 Task: Add a signature Kyra Cooper containing With heartfelt thanks and warm wishes, Kyra Cooper to email address softage.3@softage.net and add a folder Production
Action: Mouse pressed left at (103, 127)
Screenshot: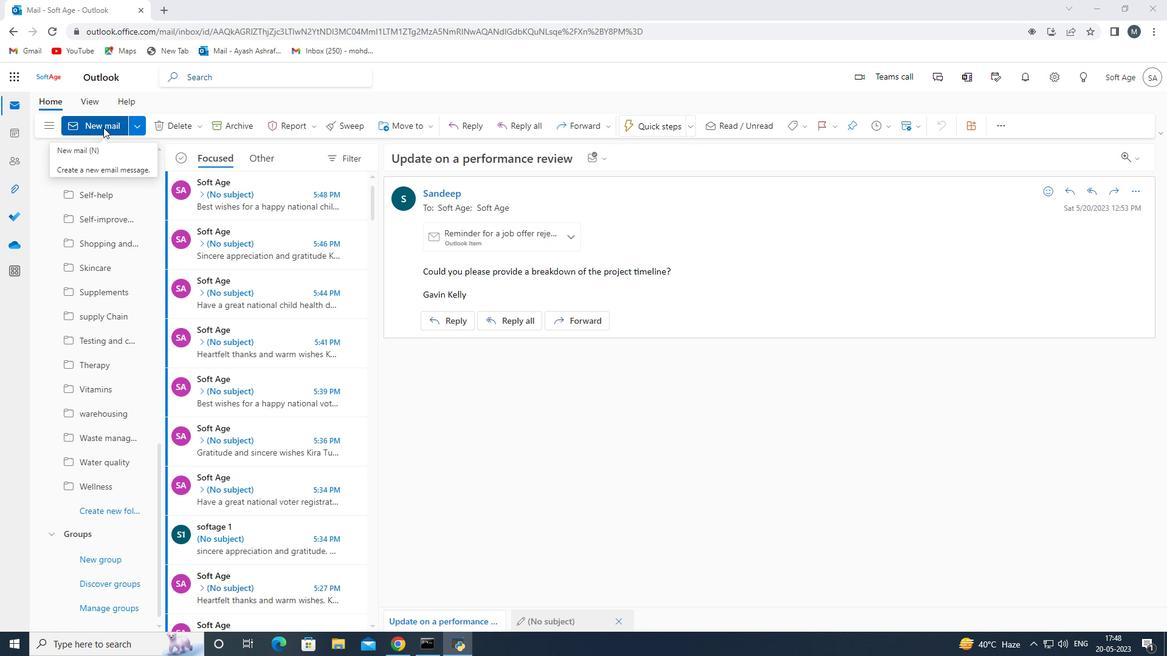 
Action: Mouse moved to (785, 129)
Screenshot: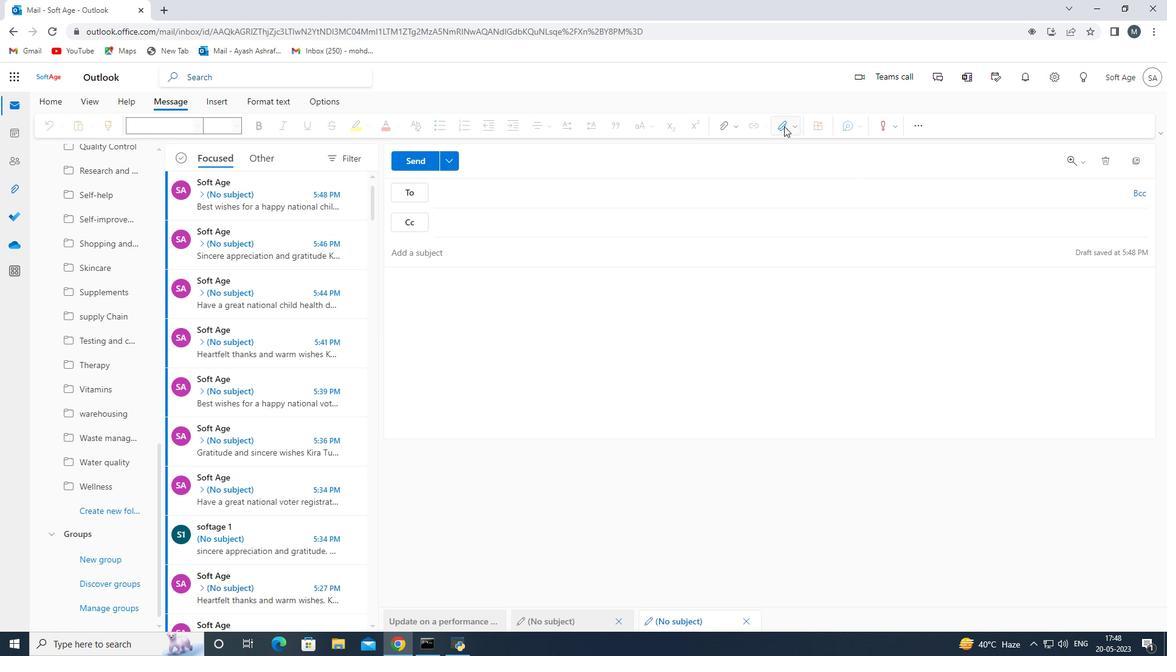 
Action: Mouse pressed left at (785, 129)
Screenshot: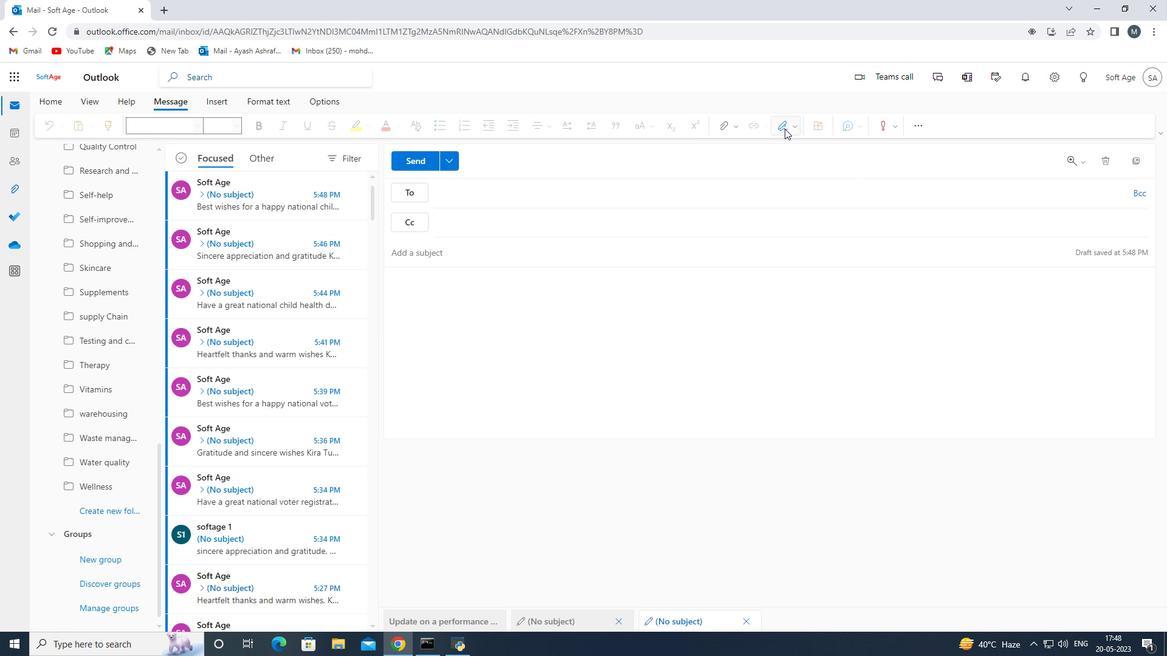 
Action: Mouse moved to (773, 180)
Screenshot: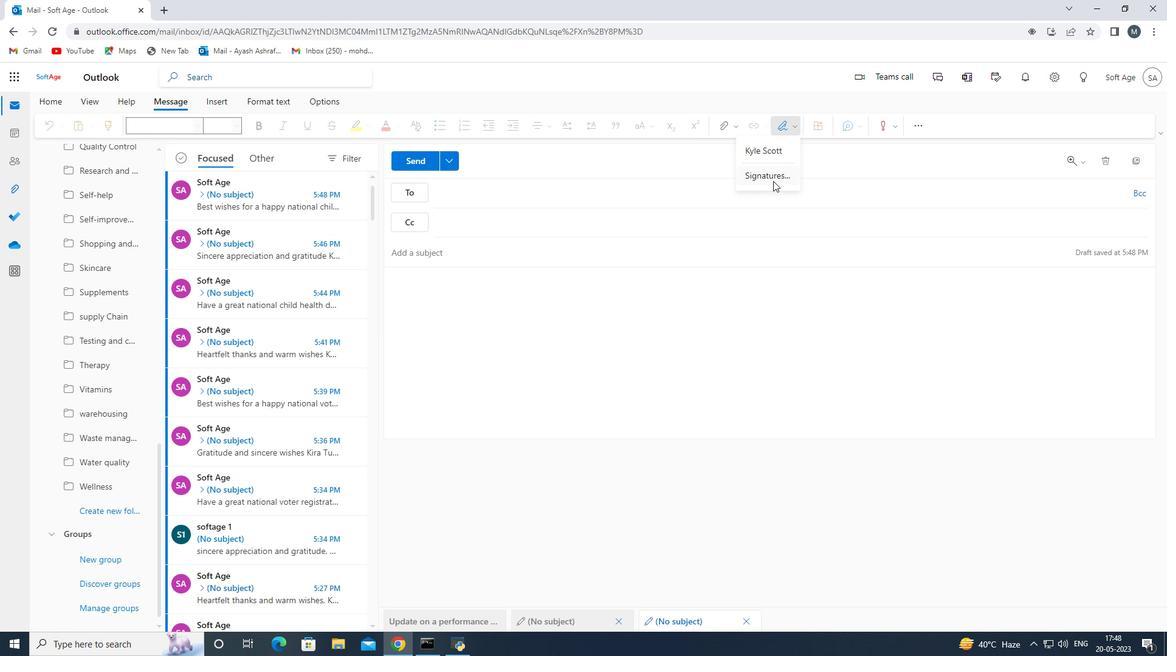 
Action: Mouse pressed left at (773, 180)
Screenshot: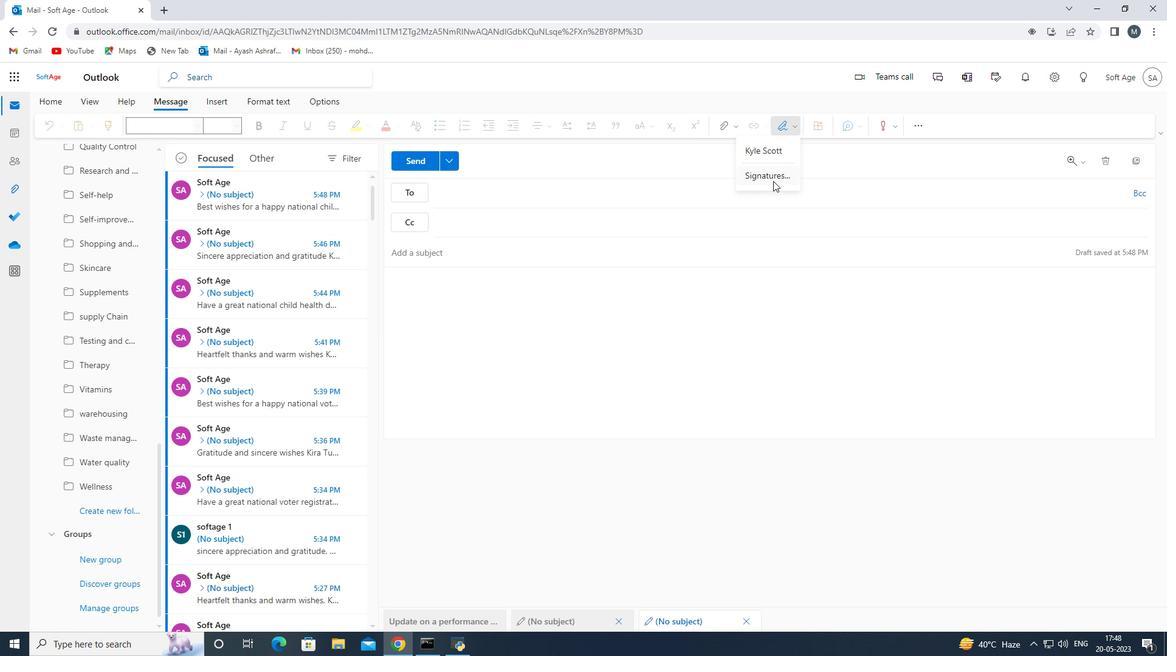 
Action: Mouse moved to (811, 226)
Screenshot: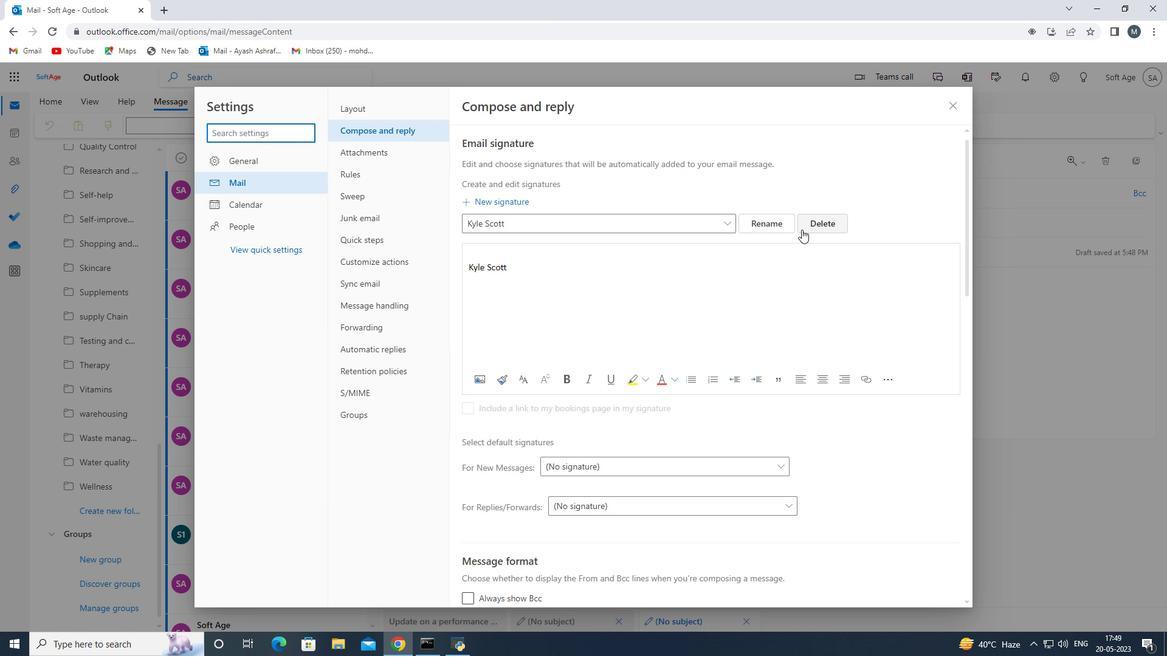 
Action: Mouse pressed left at (811, 226)
Screenshot: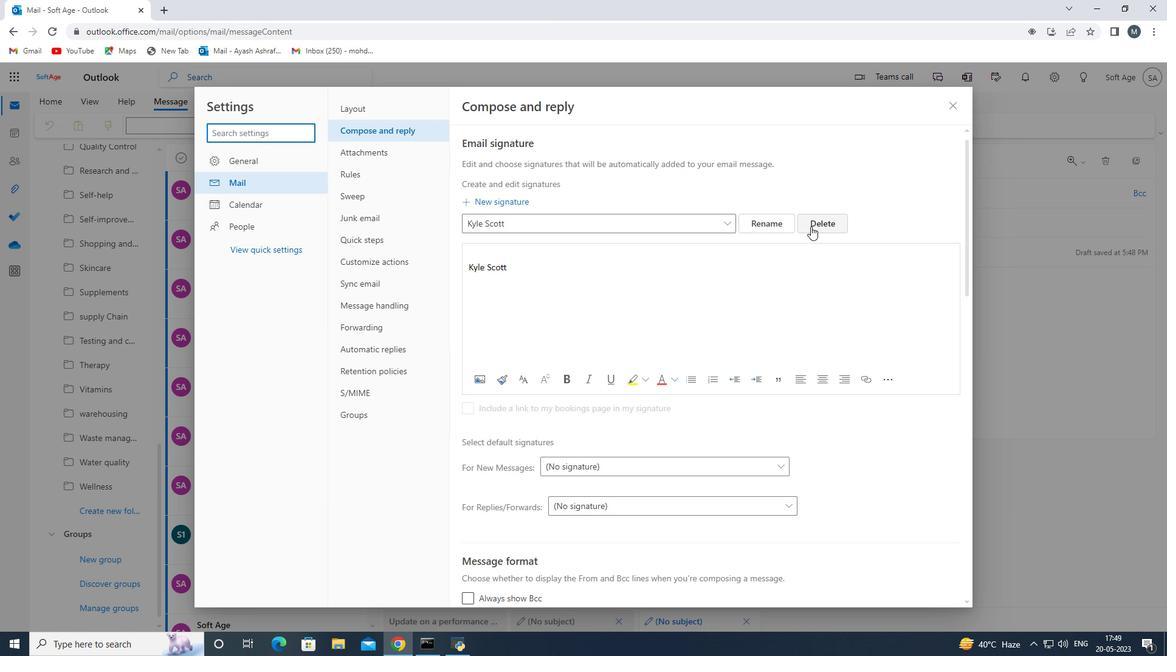 
Action: Mouse moved to (621, 227)
Screenshot: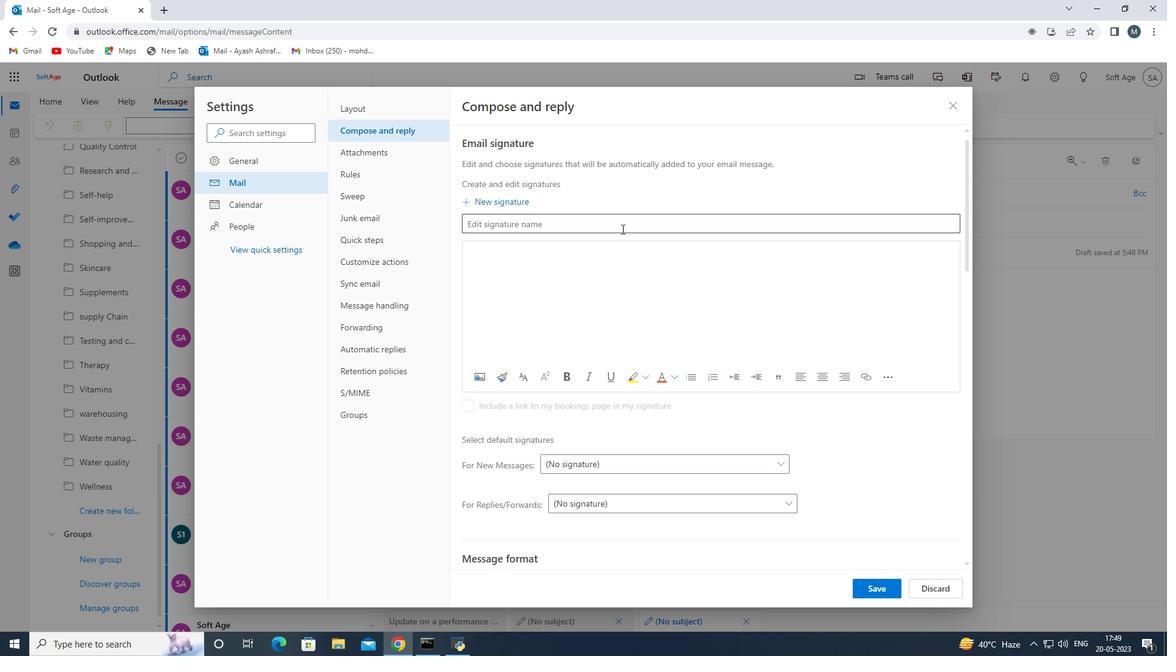 
Action: Mouse pressed left at (621, 227)
Screenshot: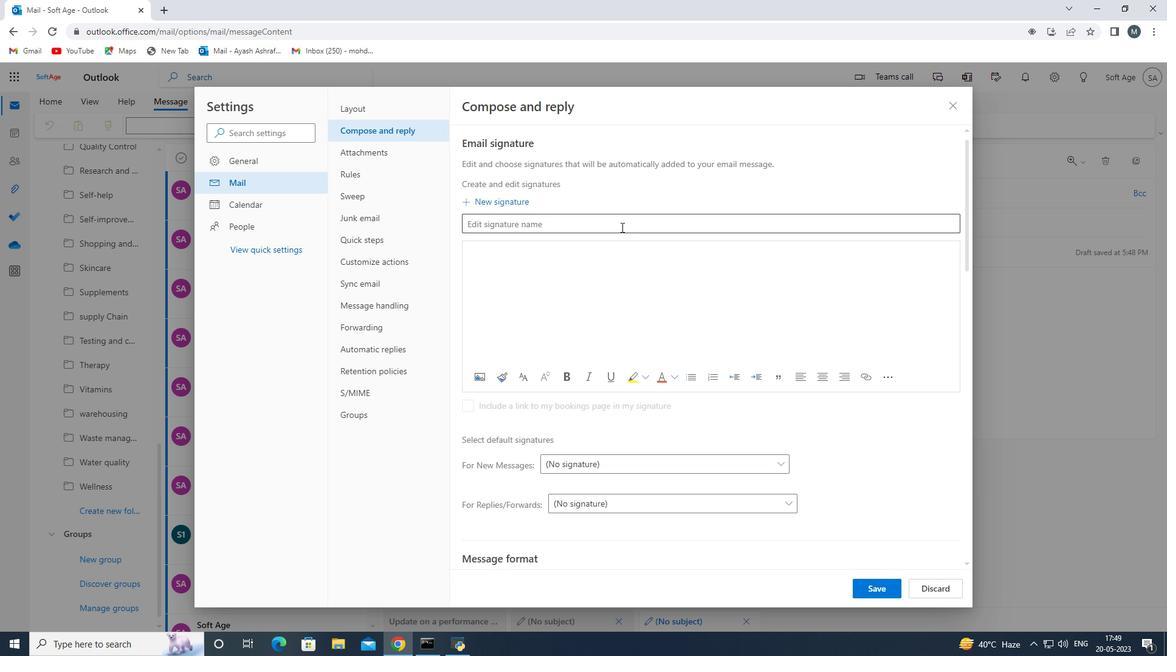 
Action: Key pressed <Key.shift>Kyra<Key.space><Key.shift>Coop[<Key.backspace>p<Key.backspace>er<Key.space>
Screenshot: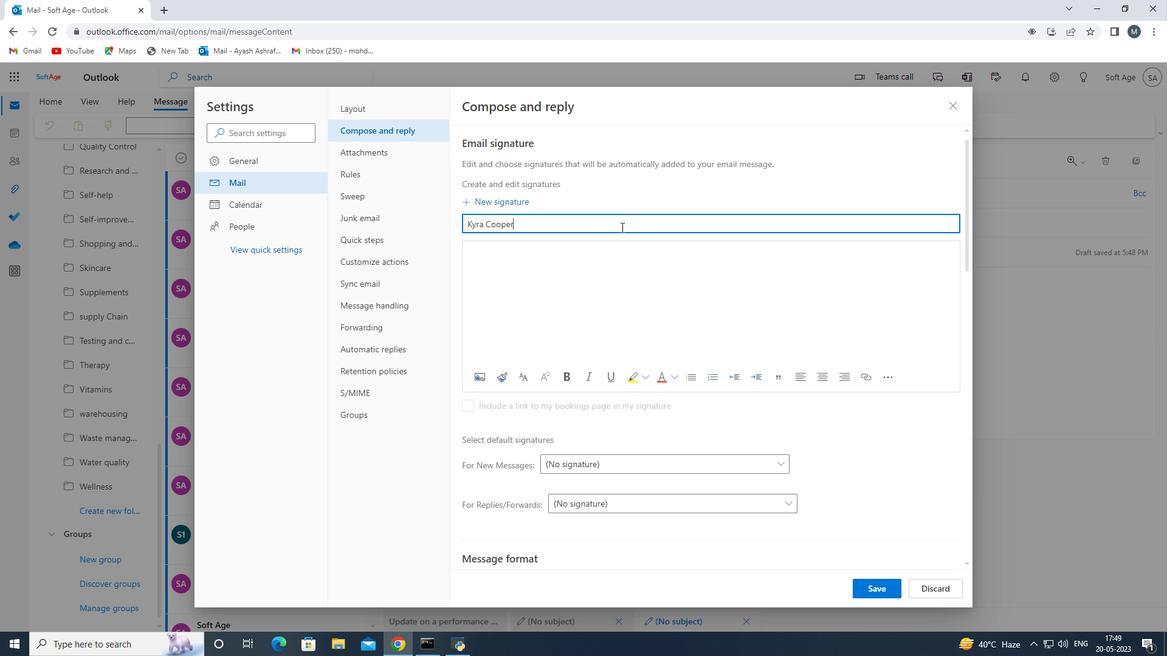 
Action: Mouse moved to (569, 290)
Screenshot: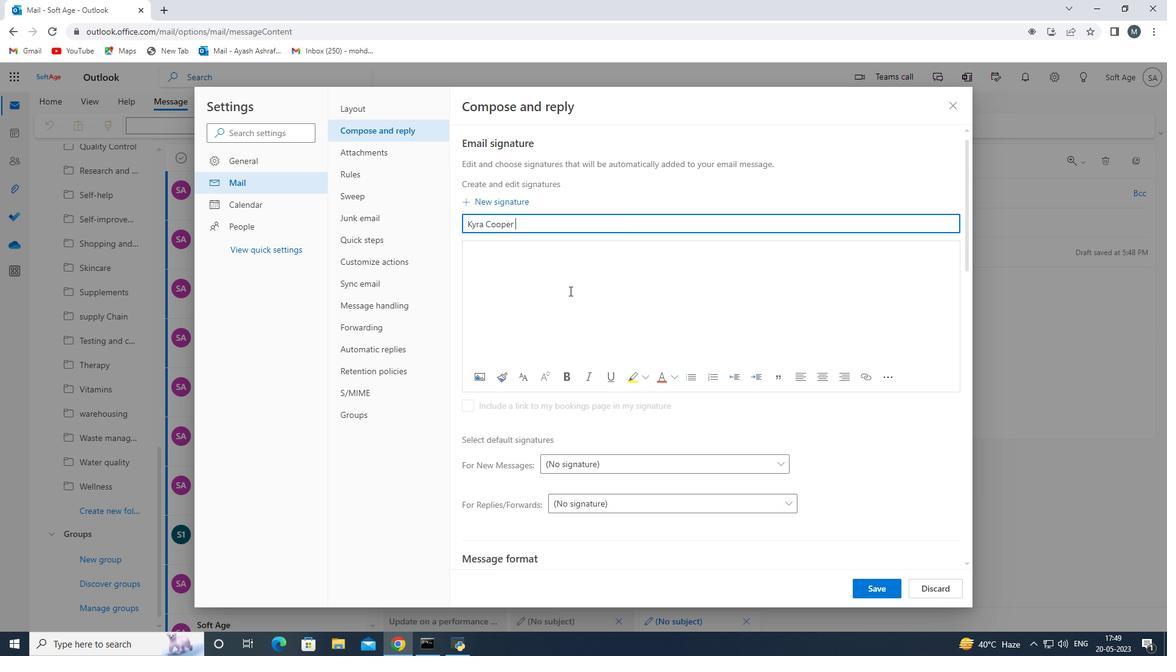 
Action: Mouse pressed left at (569, 290)
Screenshot: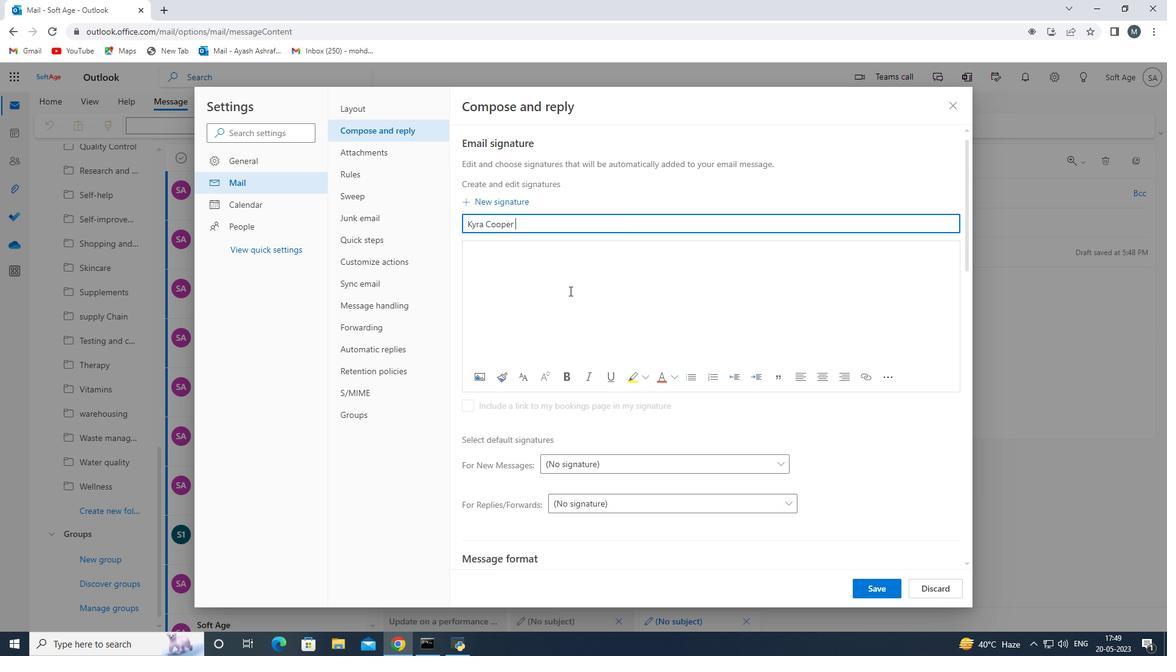 
Action: Key pressed <Key.enter><Key.shift>Kyra<Key.space><Key.shift>Cooper<Key.space>
Screenshot: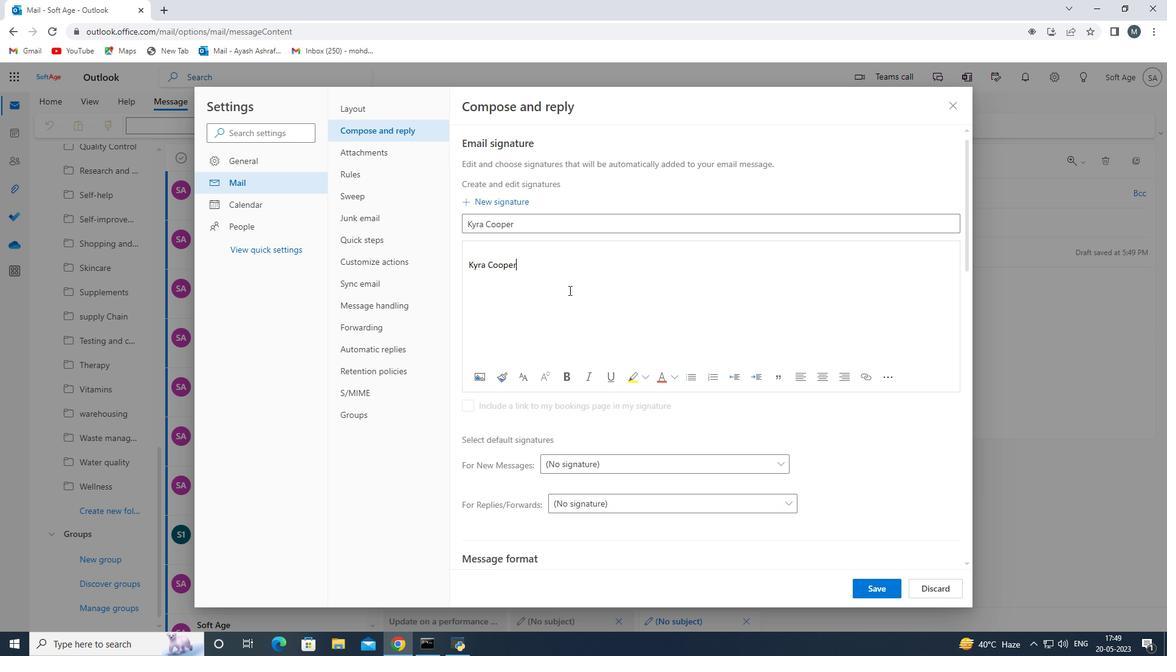 
Action: Mouse moved to (851, 590)
Screenshot: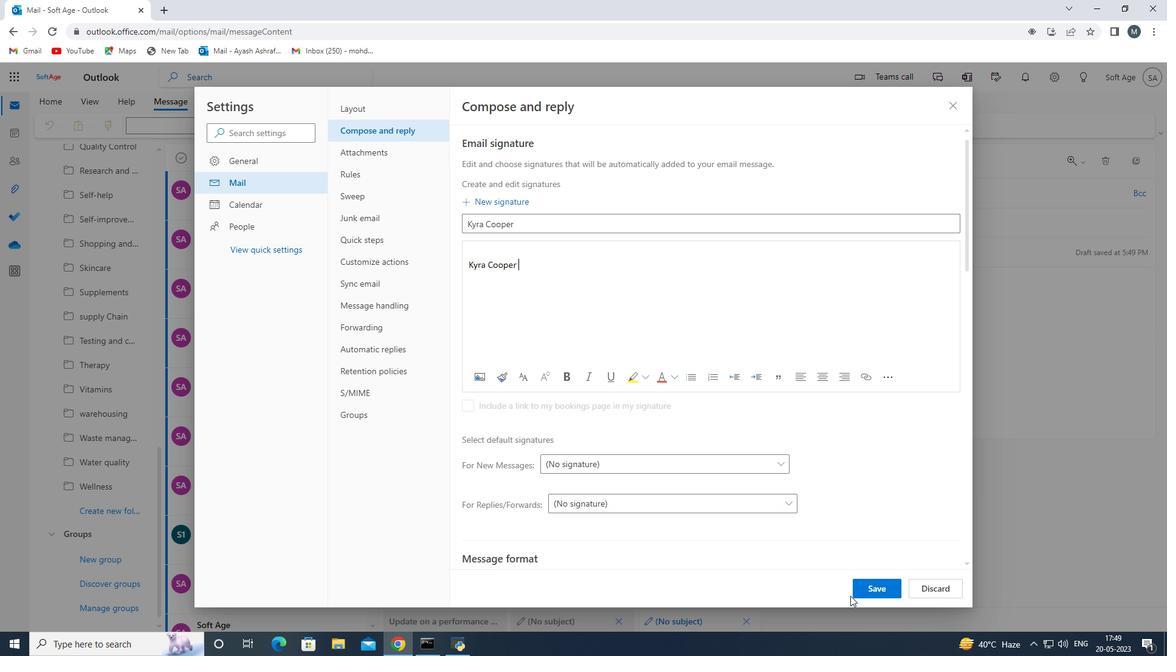 
Action: Mouse pressed left at (851, 590)
Screenshot: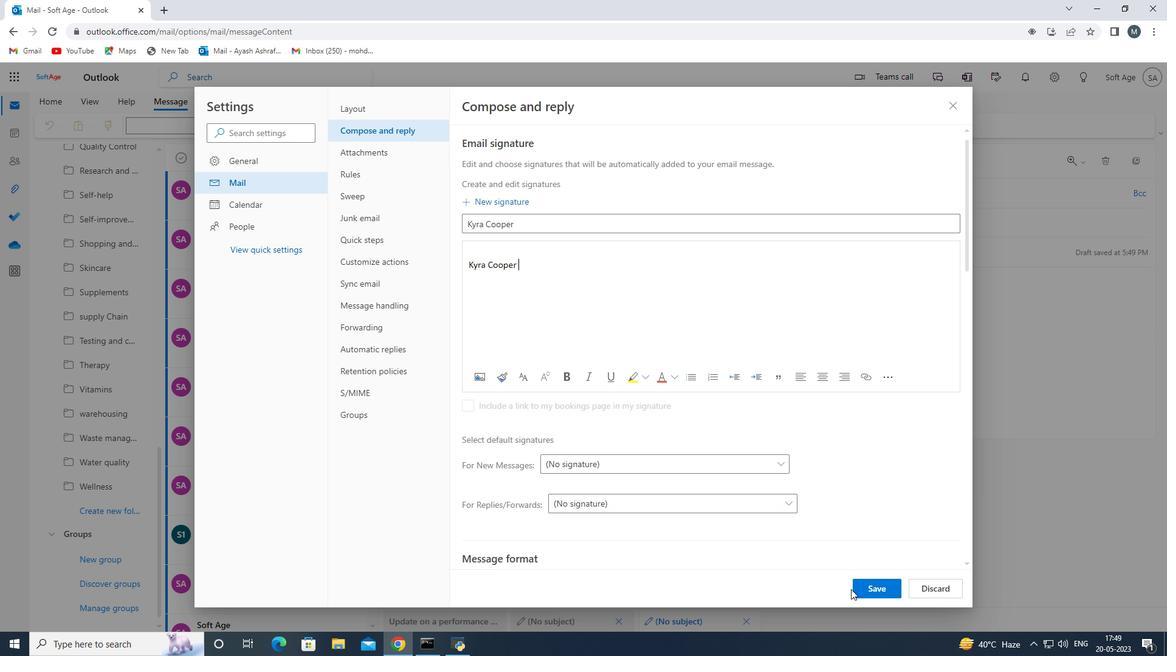 
Action: Mouse moved to (859, 590)
Screenshot: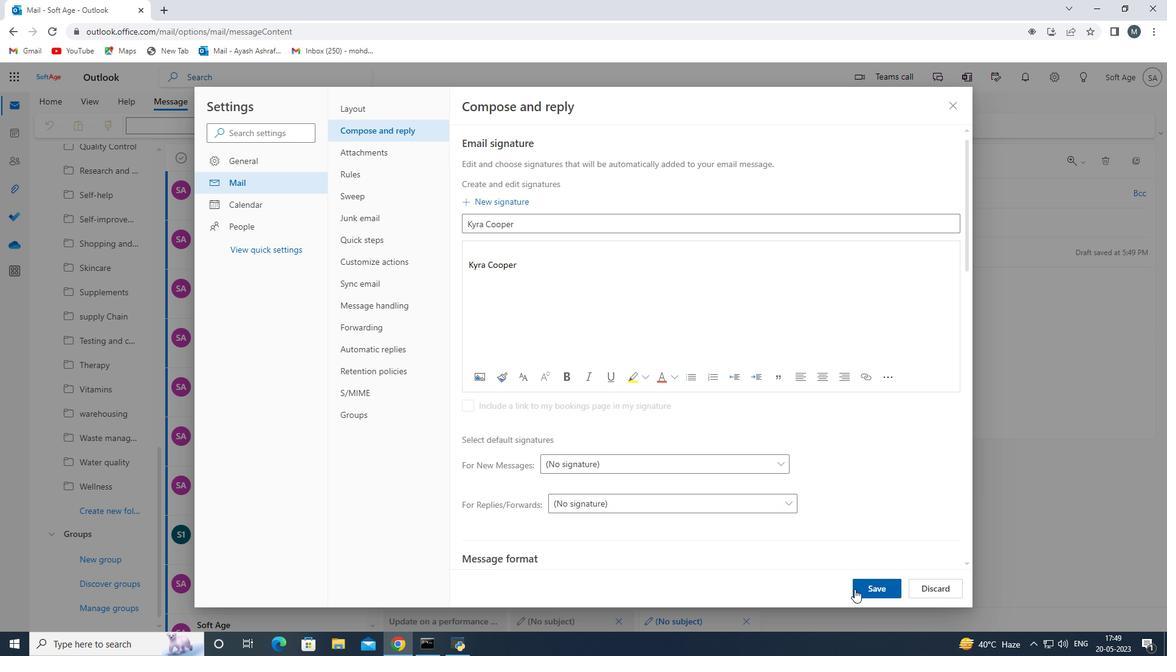 
Action: Mouse pressed left at (859, 590)
Screenshot: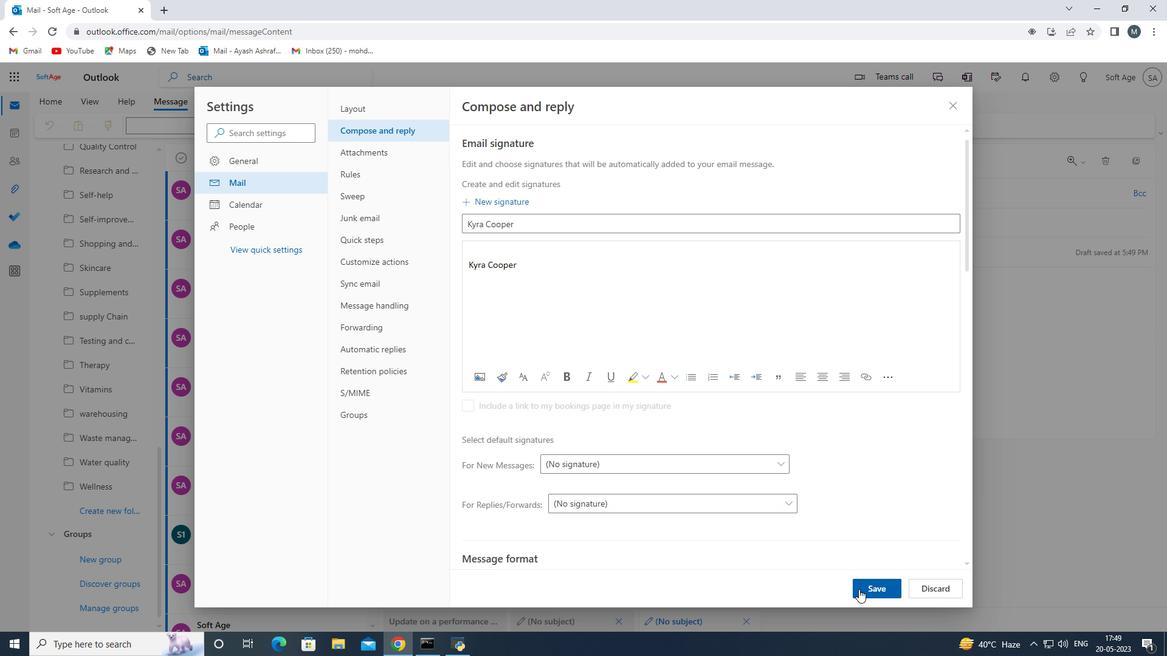 
Action: Mouse moved to (955, 105)
Screenshot: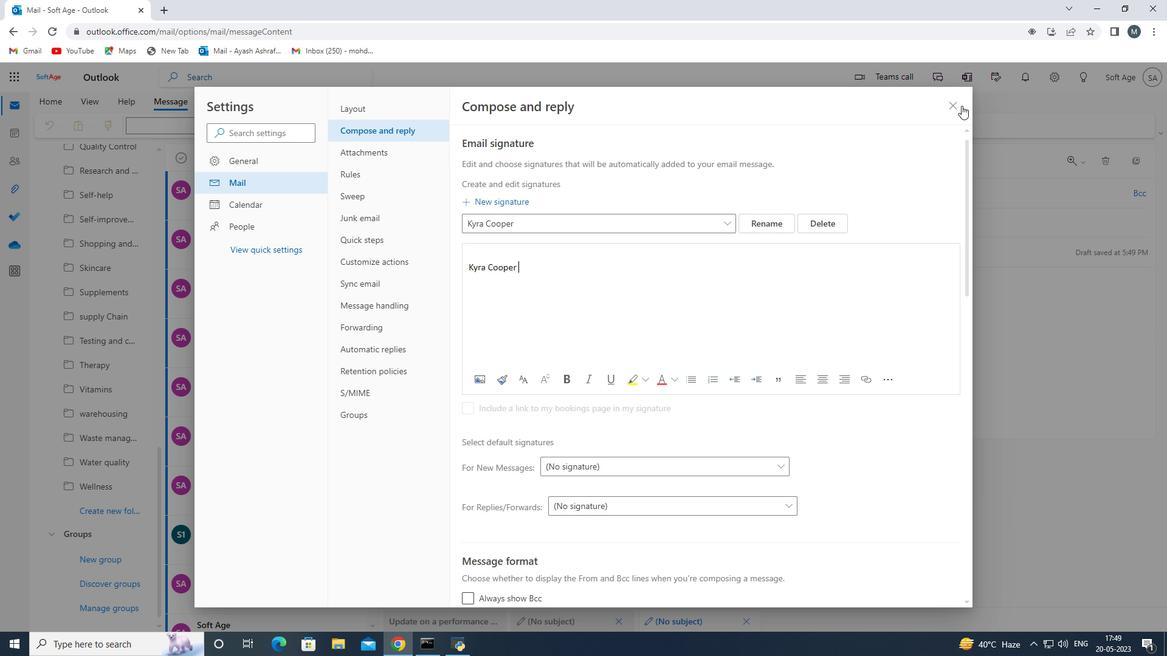 
Action: Mouse pressed left at (955, 105)
Screenshot: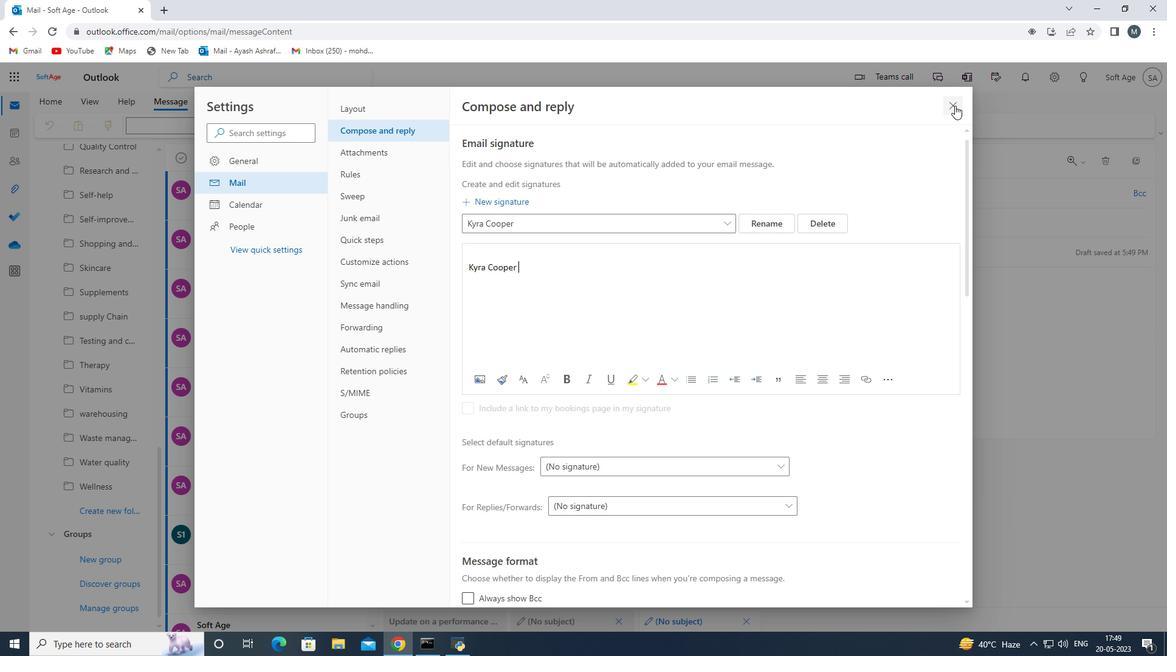 
Action: Mouse moved to (482, 288)
Screenshot: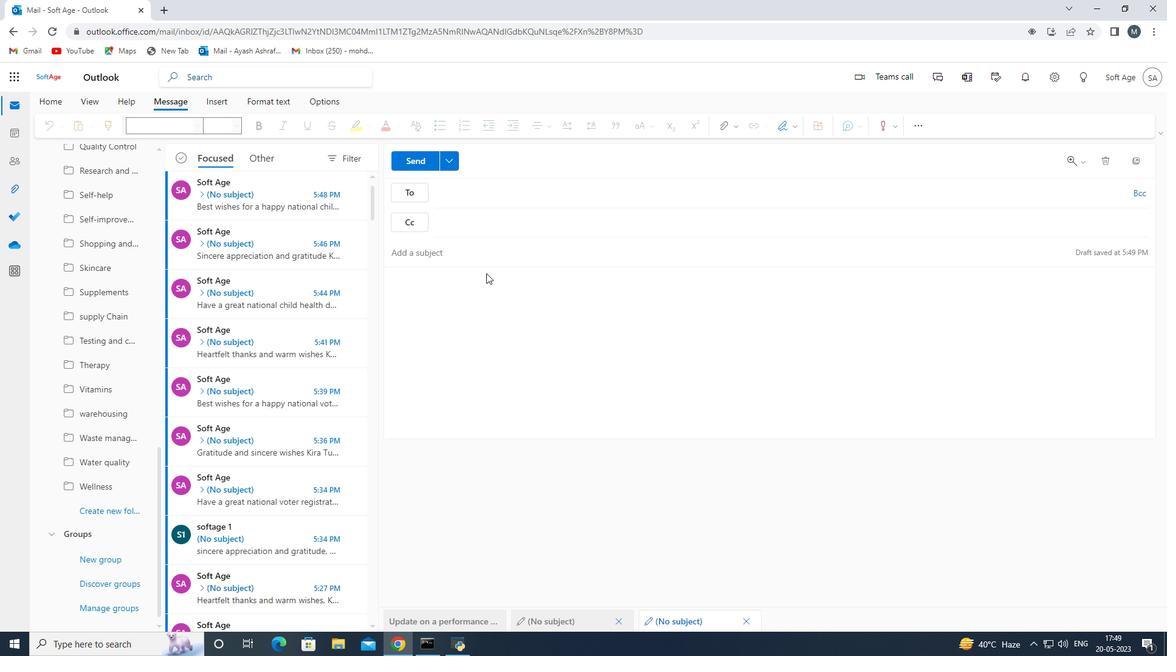 
Action: Mouse pressed left at (482, 288)
Screenshot: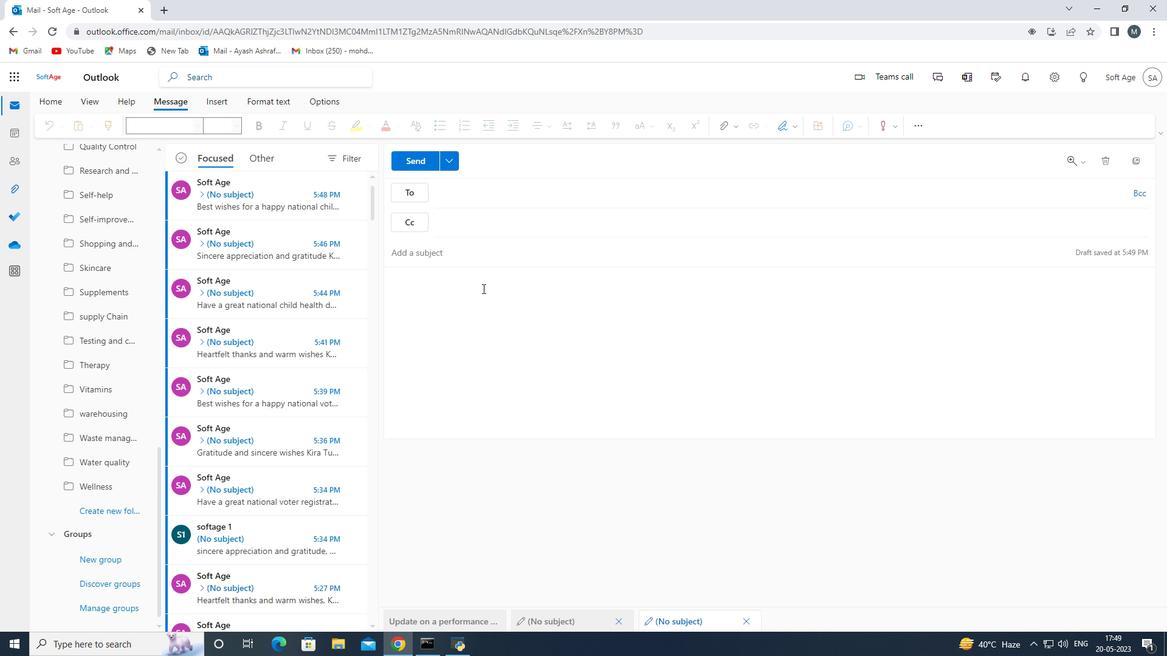 
Action: Mouse moved to (786, 132)
Screenshot: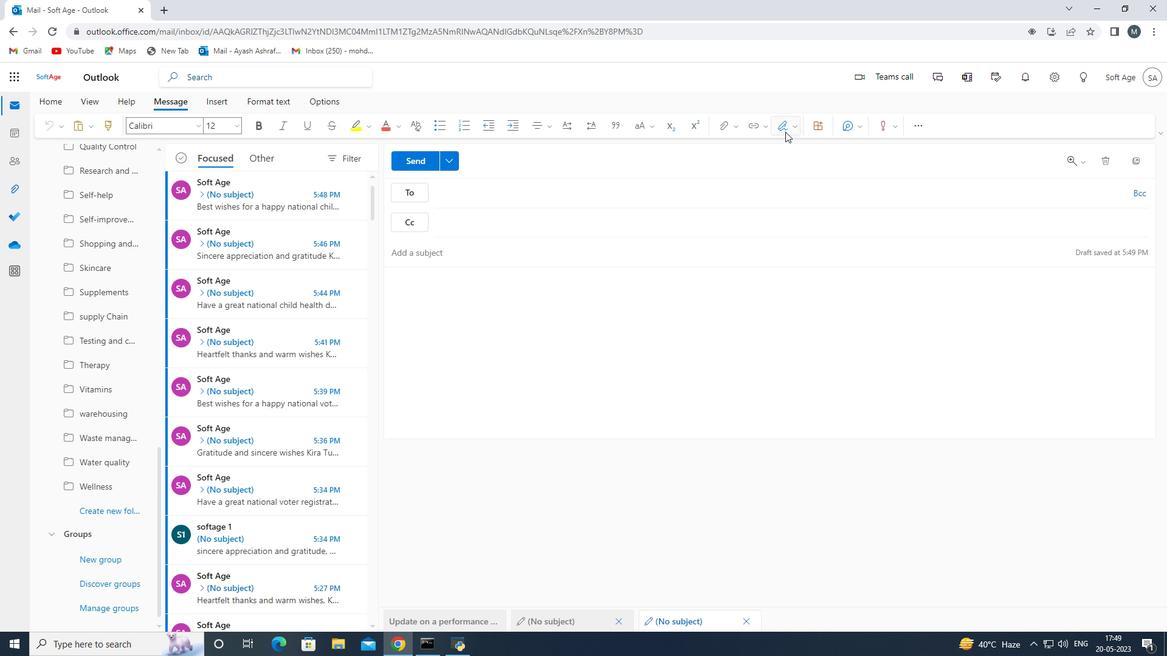 
Action: Mouse pressed left at (786, 132)
Screenshot: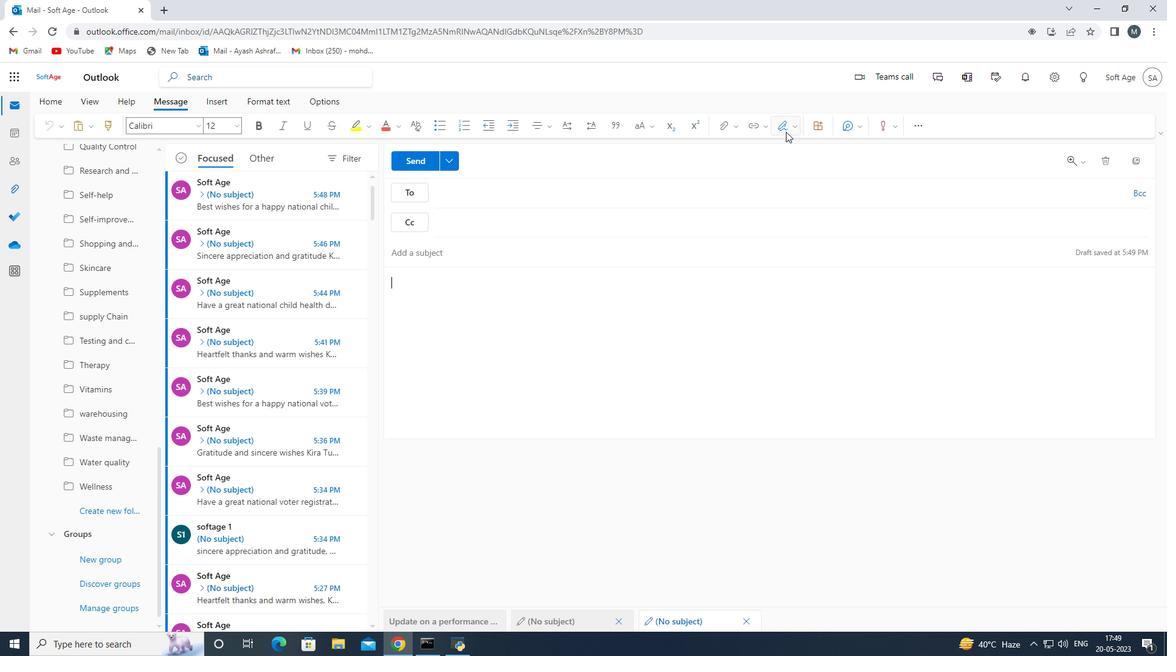 
Action: Mouse moved to (774, 154)
Screenshot: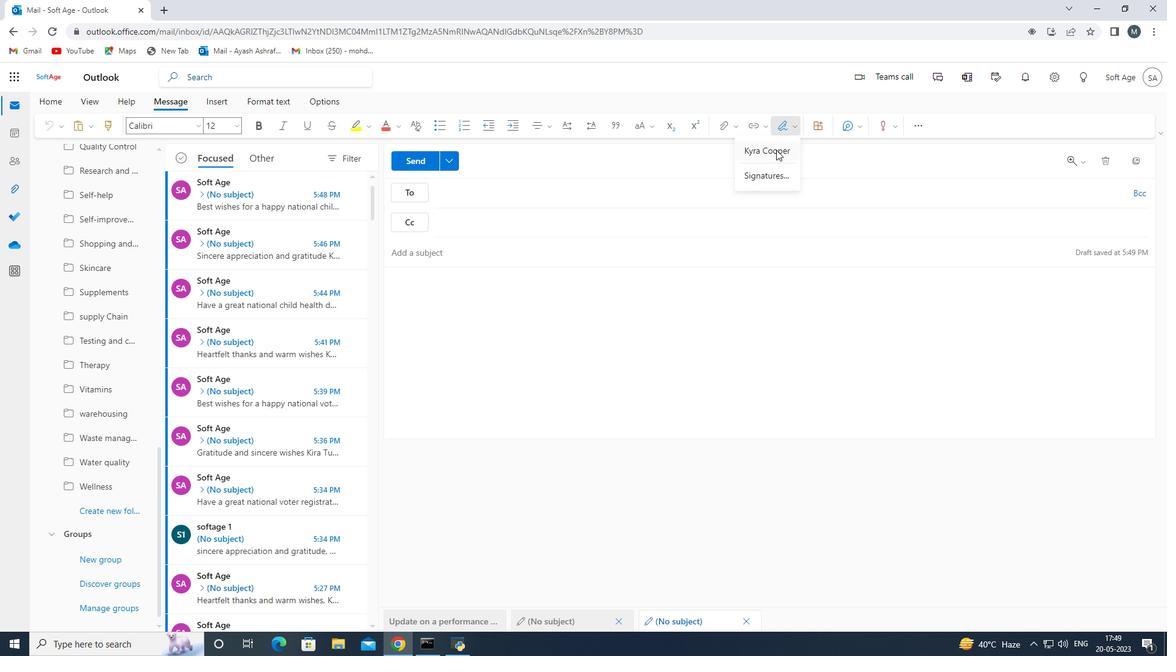 
Action: Mouse pressed left at (774, 154)
Screenshot: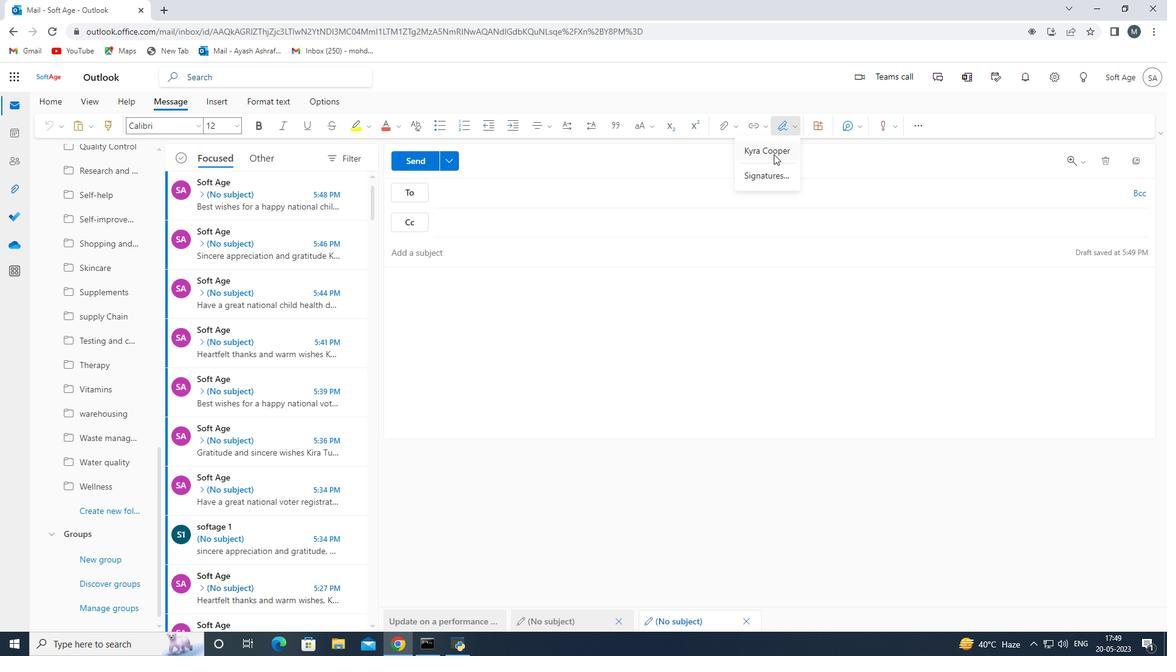
Action: Mouse moved to (477, 284)
Screenshot: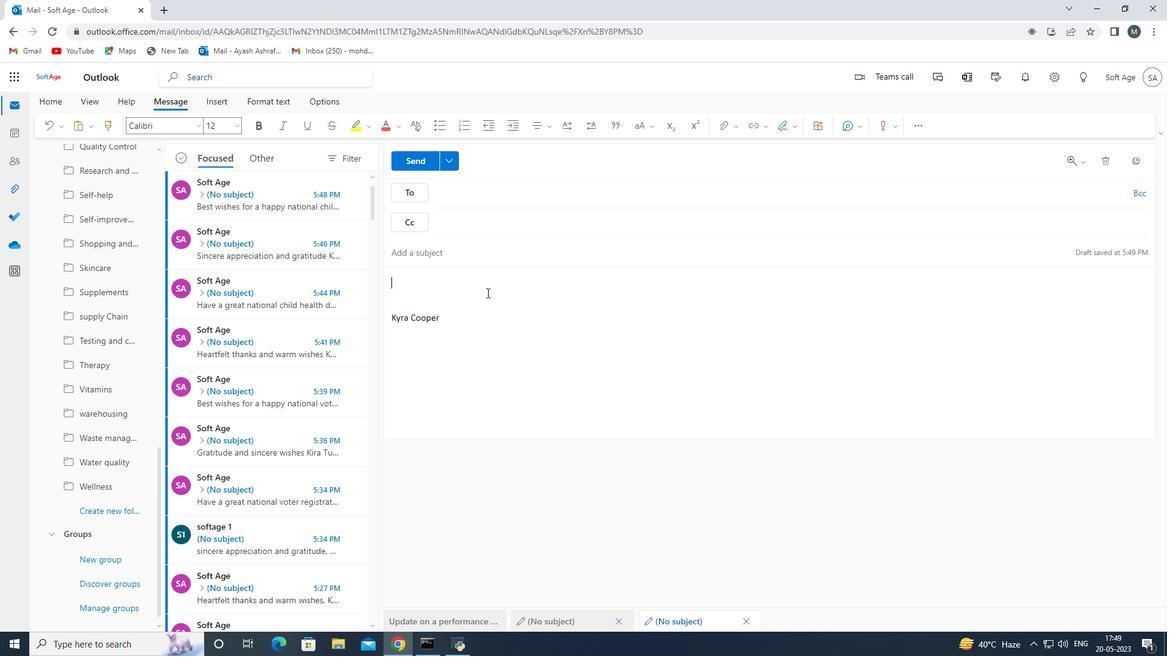 
Action: Mouse pressed left at (477, 284)
Screenshot: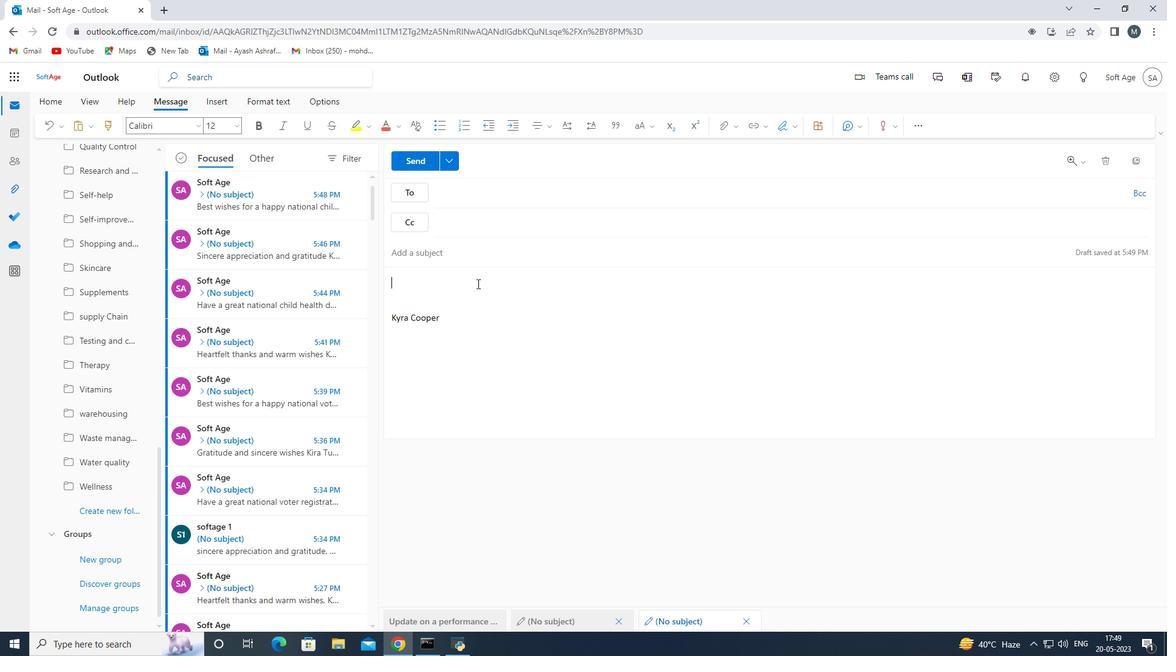 
Action: Key pressed <Key.shift>Heartfelt<Key.space>thanks<Key.space>and<Key.space>warm<Key.space>wishes<Key.space>
Screenshot: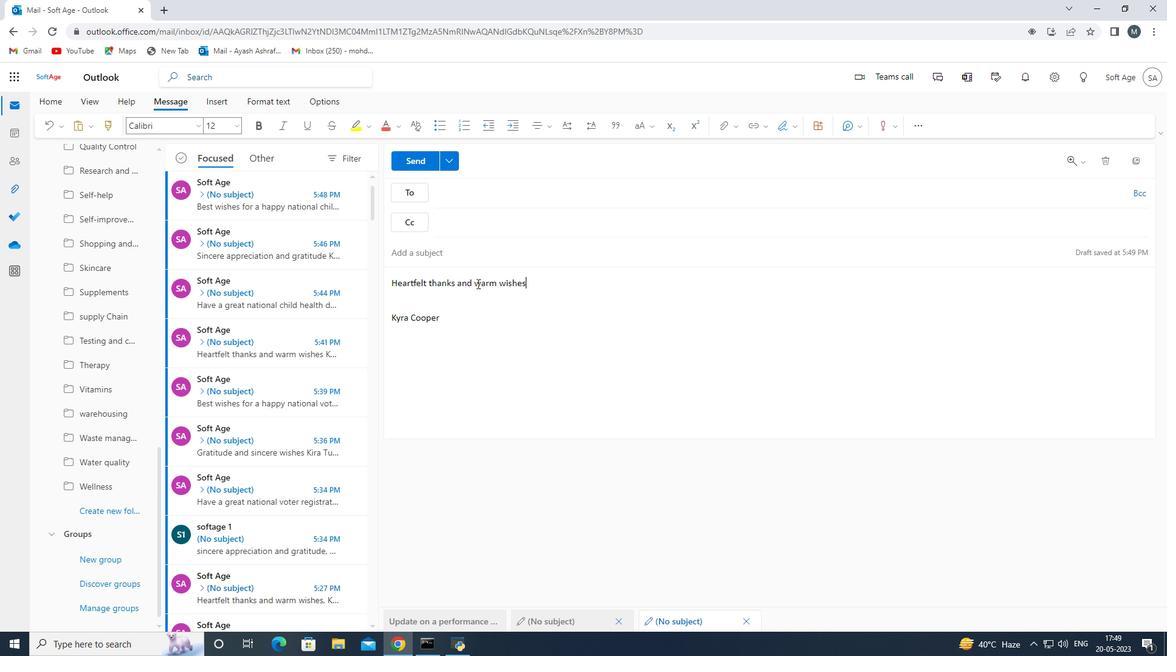 
Action: Mouse moved to (486, 197)
Screenshot: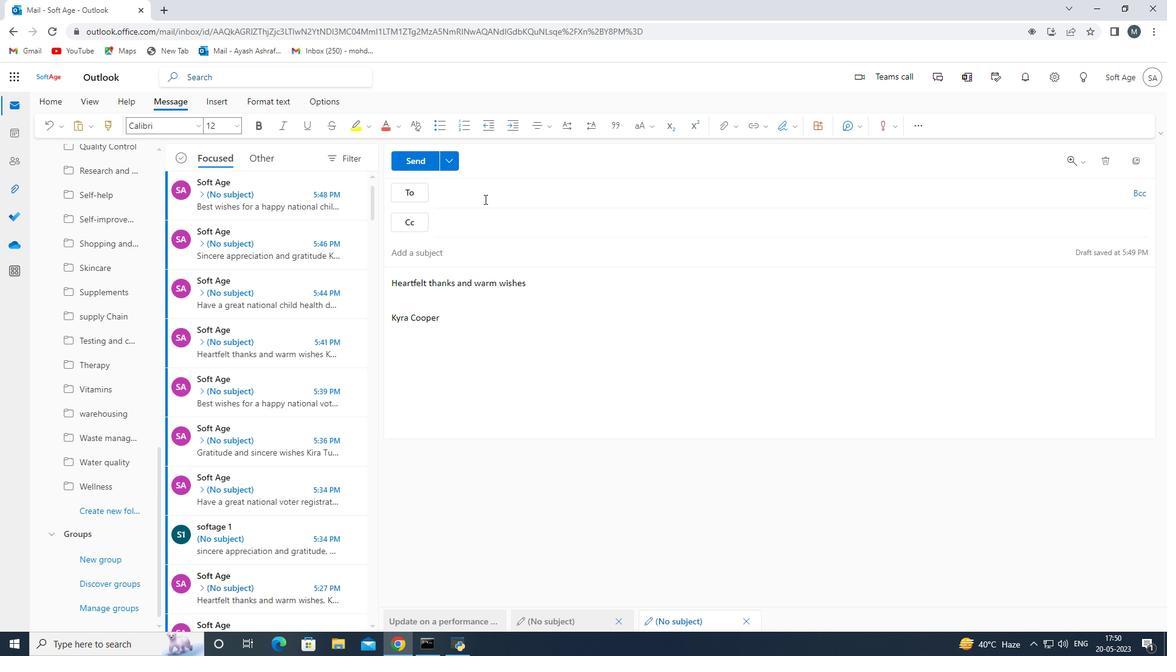 
Action: Mouse pressed left at (486, 197)
Screenshot: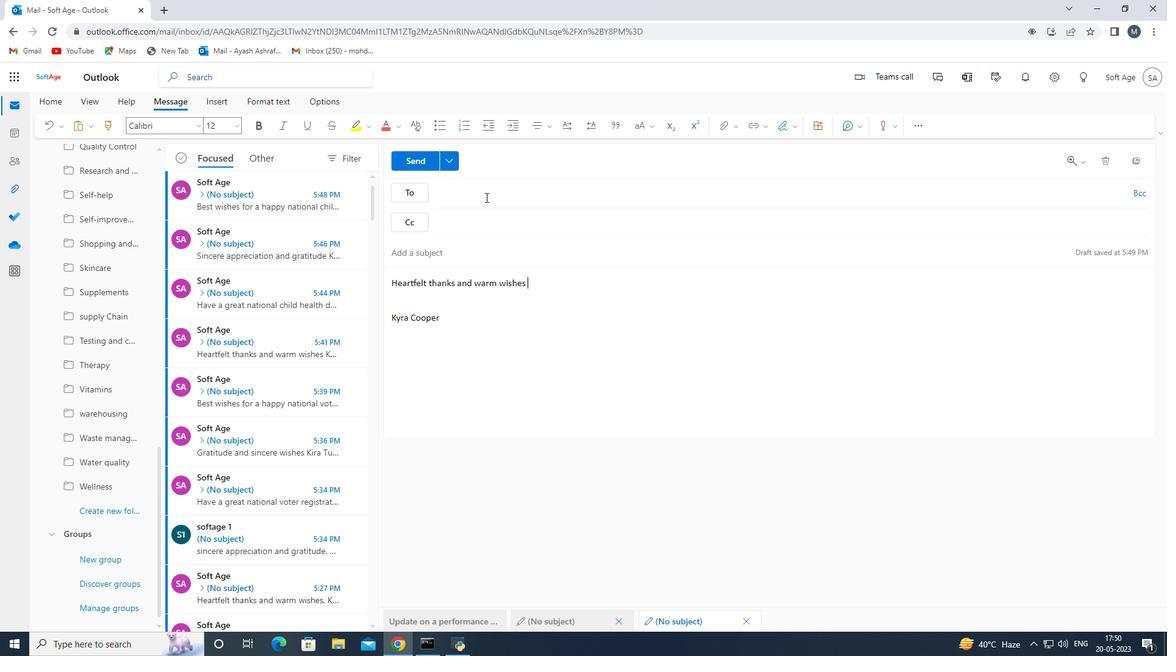 
Action: Key pressed softage.3<Key.shift>@softage.net
Screenshot: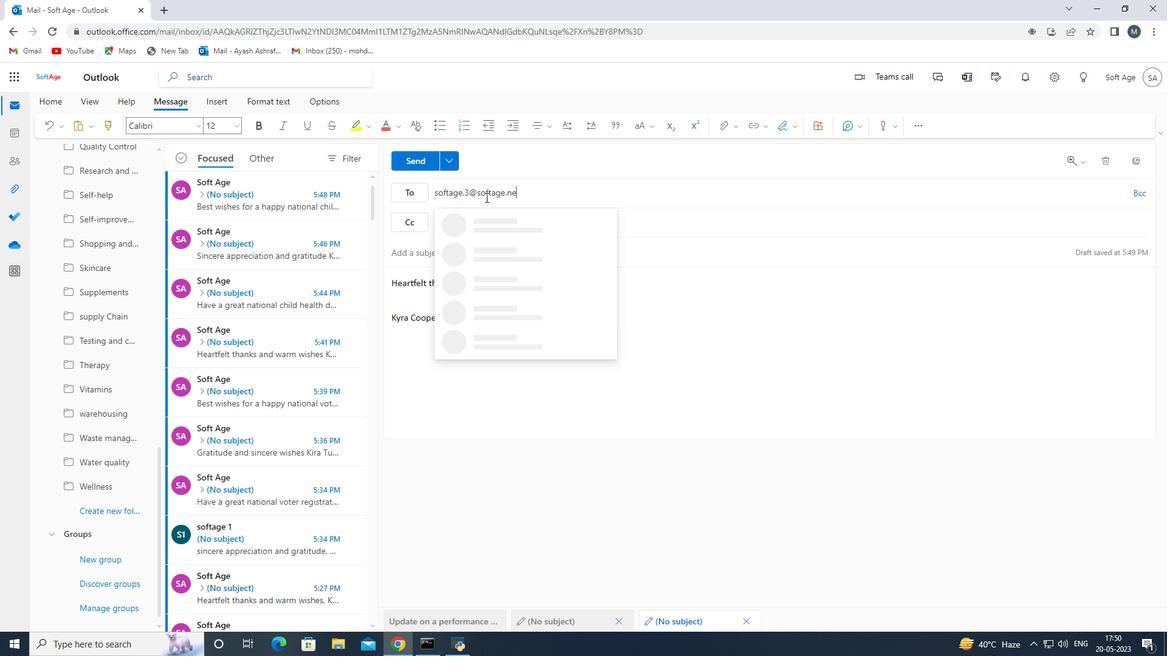 
Action: Mouse moved to (512, 232)
Screenshot: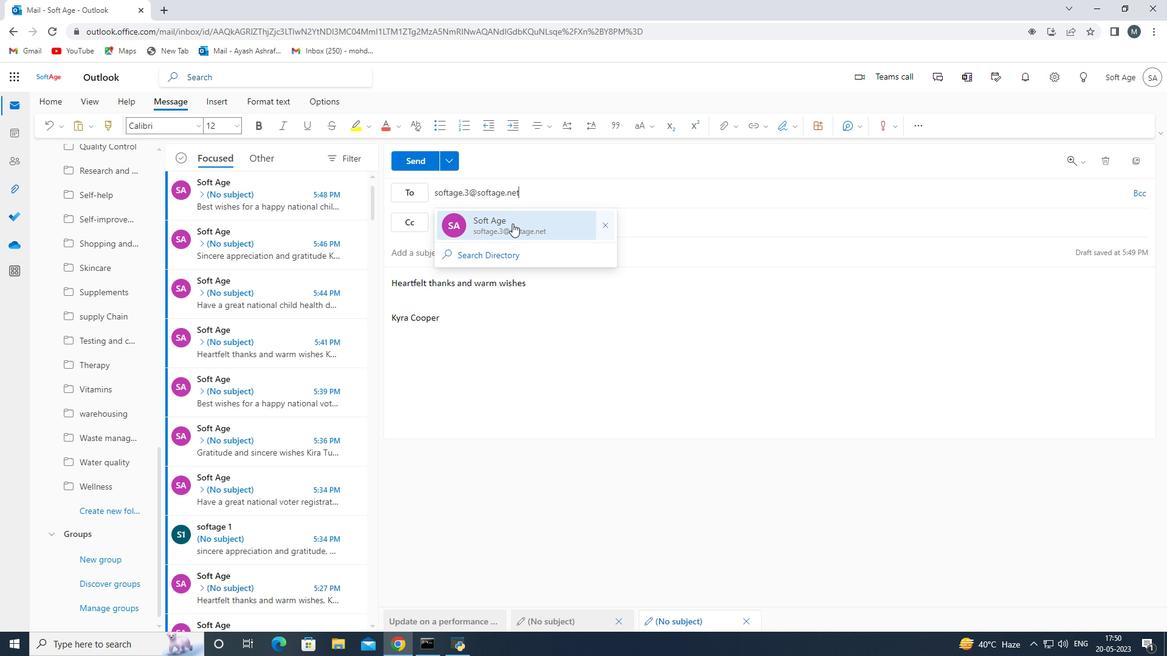 
Action: Mouse pressed left at (512, 232)
Screenshot: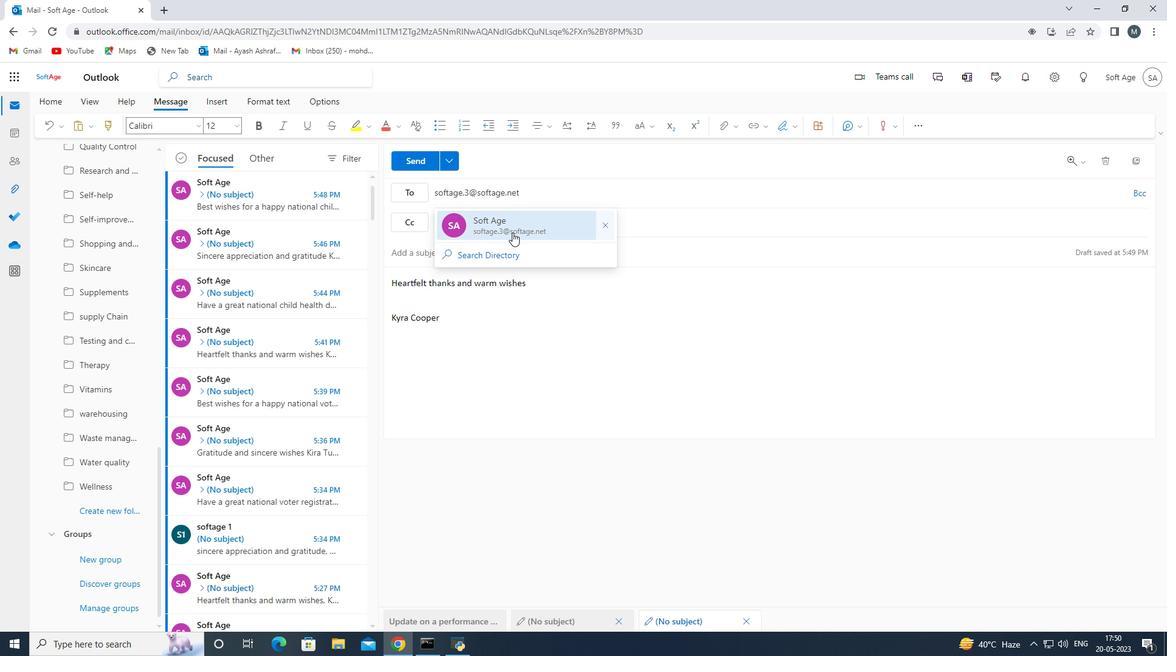 
Action: Mouse moved to (127, 482)
Screenshot: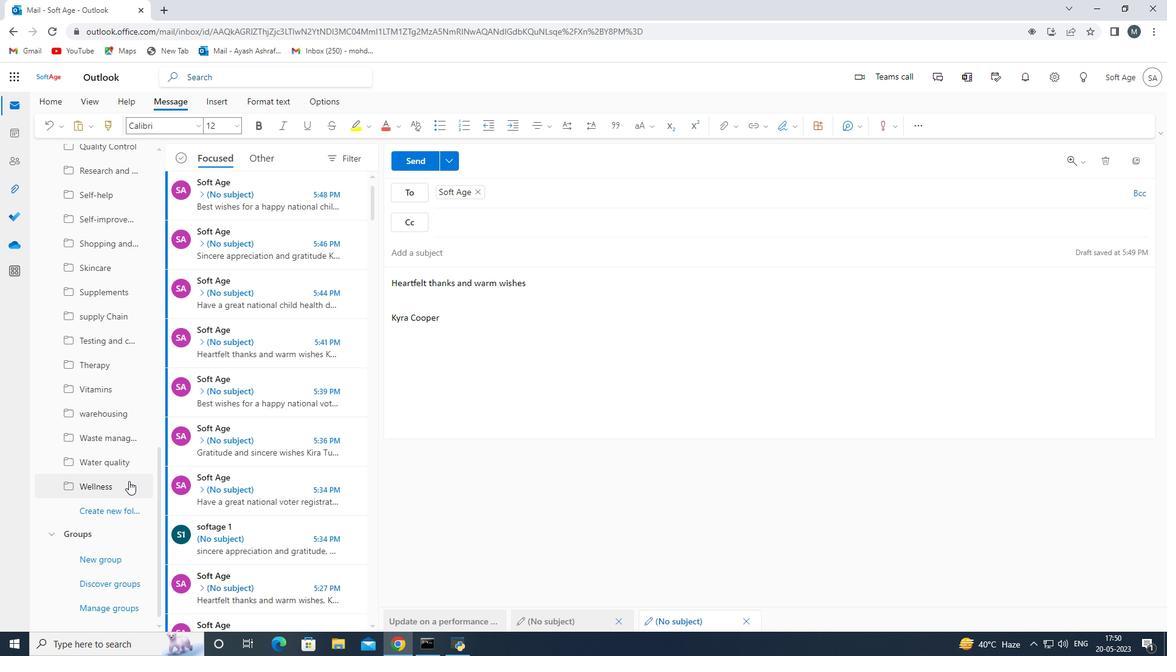 
Action: Mouse scrolled (127, 482) with delta (0, 0)
Screenshot: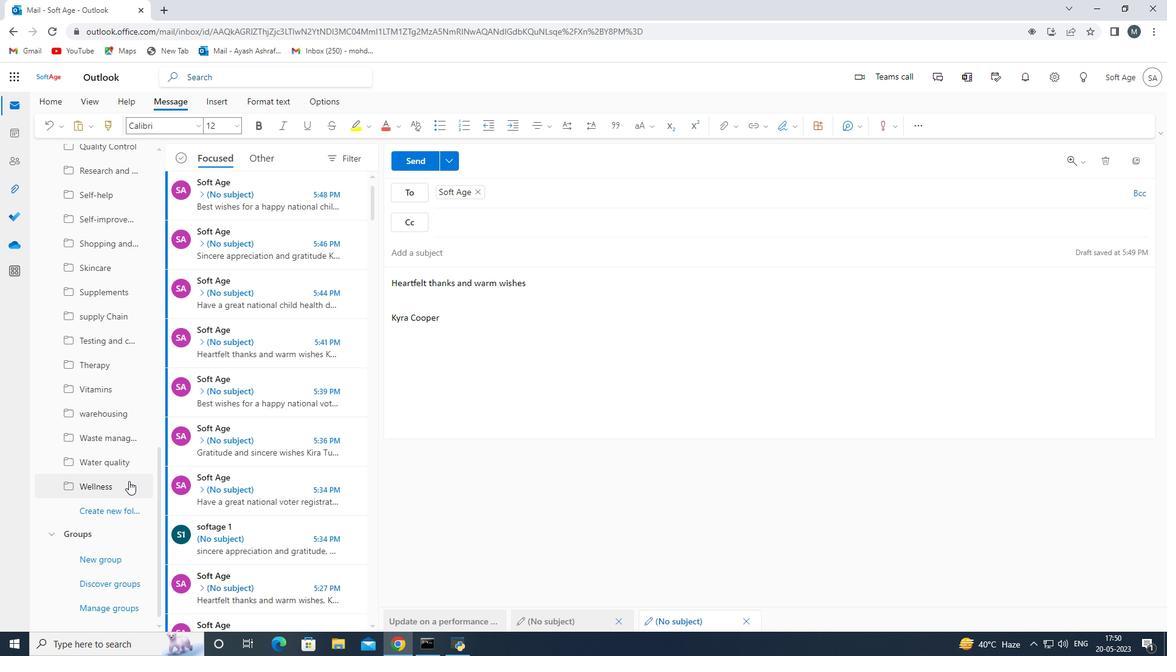
Action: Mouse moved to (118, 517)
Screenshot: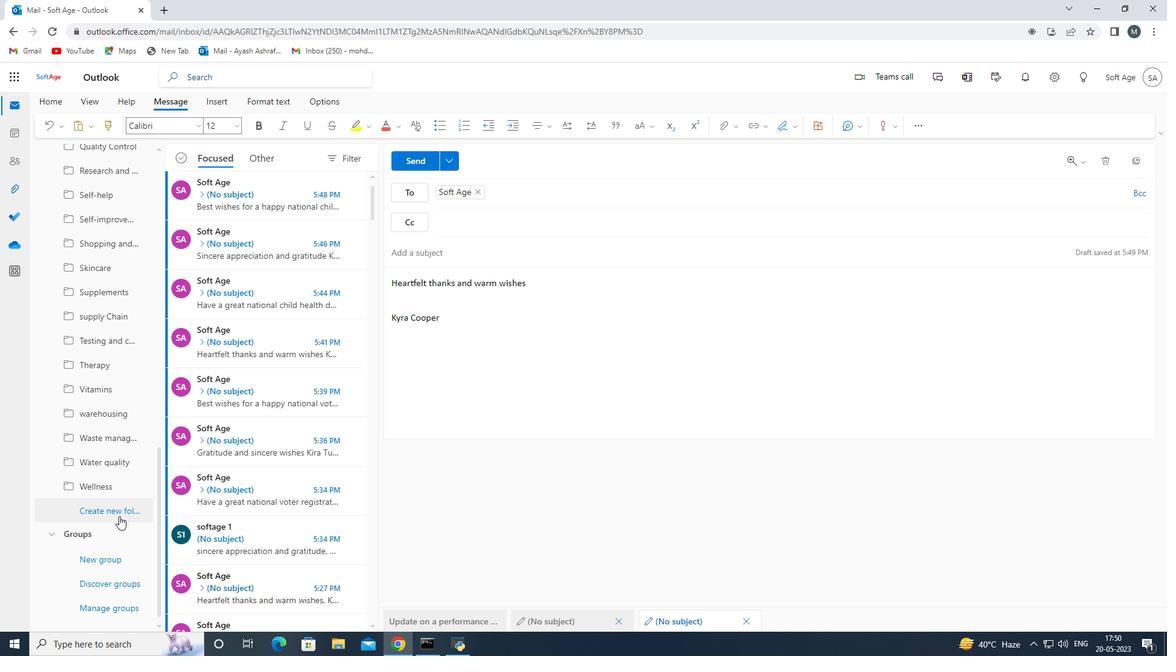
Action: Mouse pressed left at (118, 517)
Screenshot: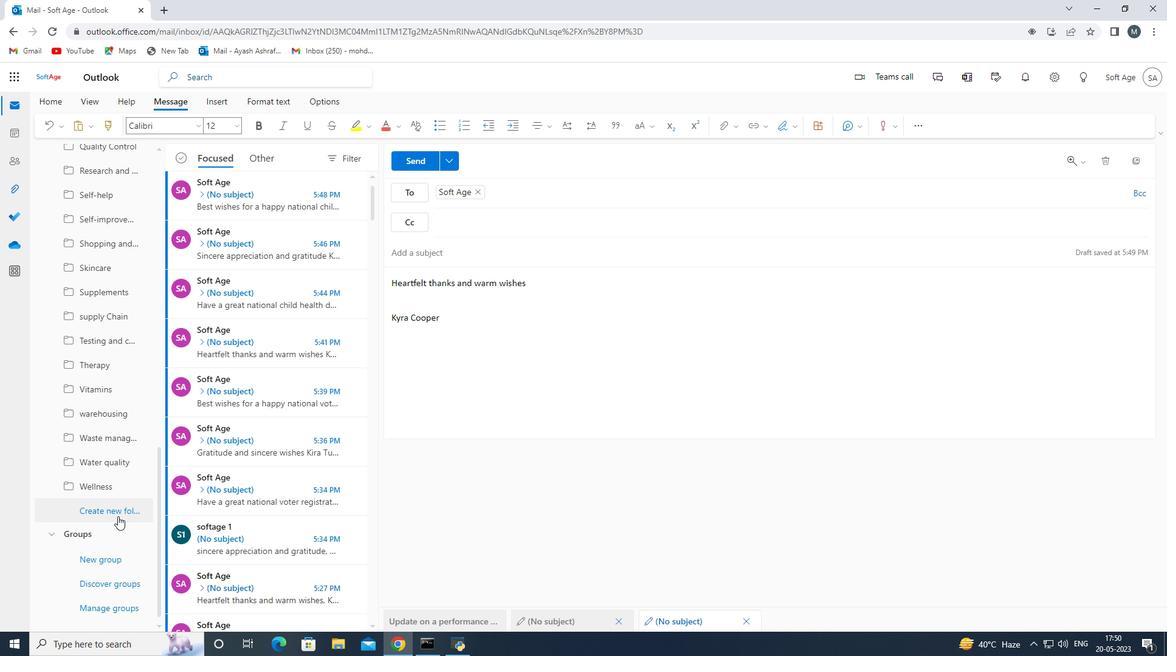 
Action: Mouse moved to (95, 507)
Screenshot: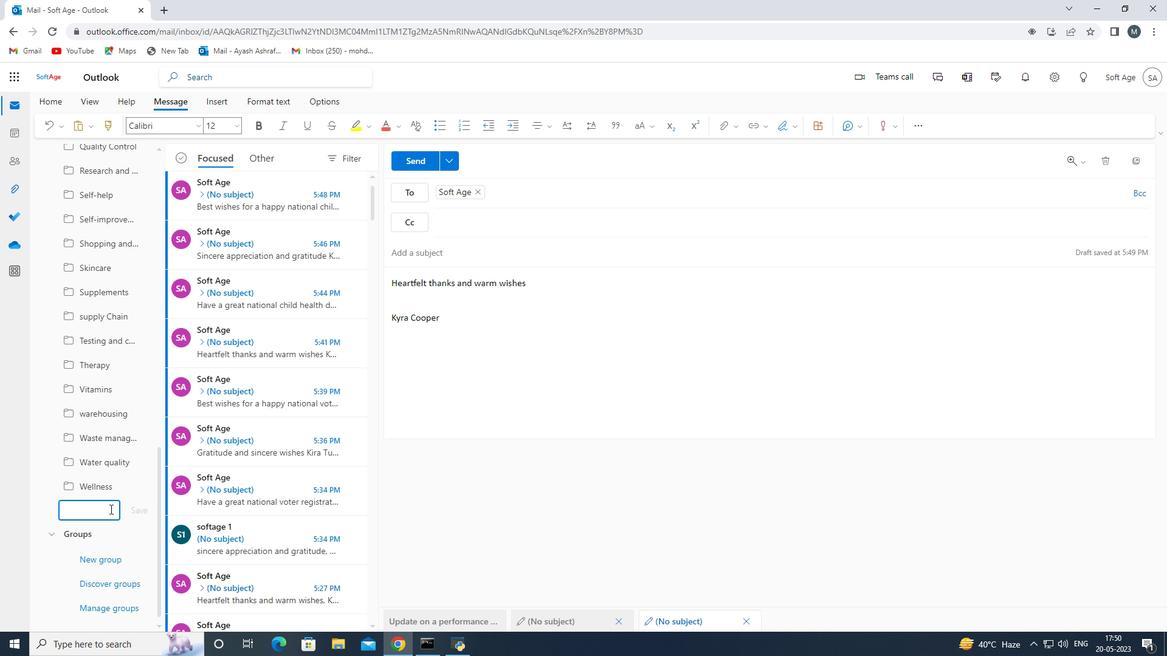 
Action: Mouse pressed left at (95, 507)
Screenshot: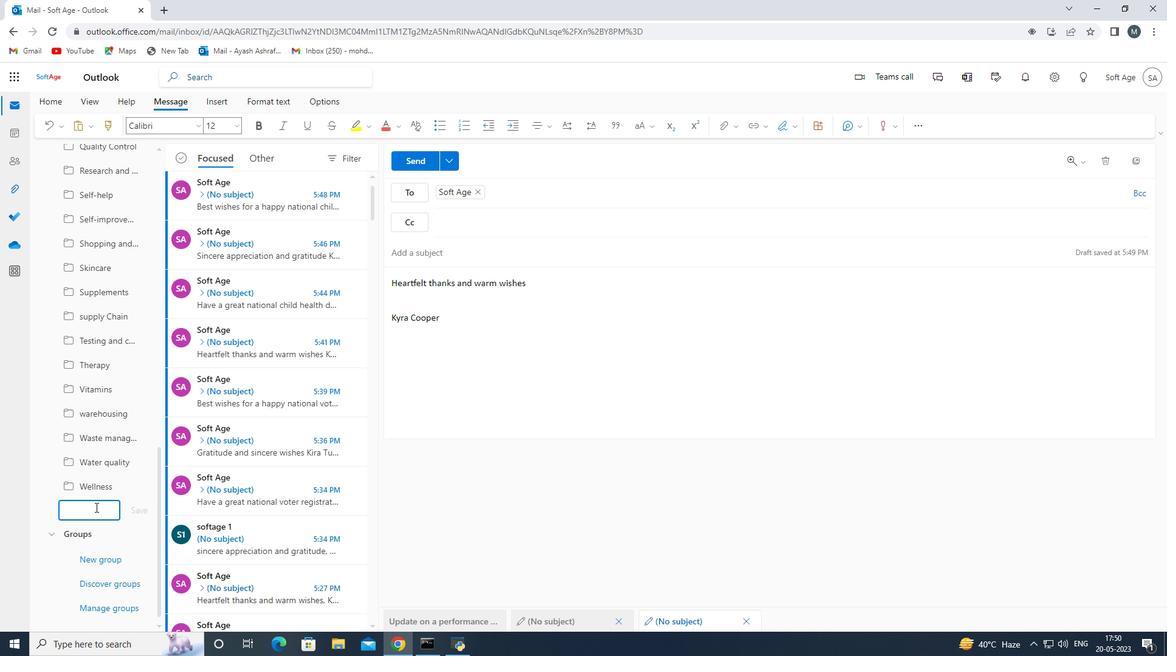 
Action: Key pressed <Key.shift>Production<Key.space>
Screenshot: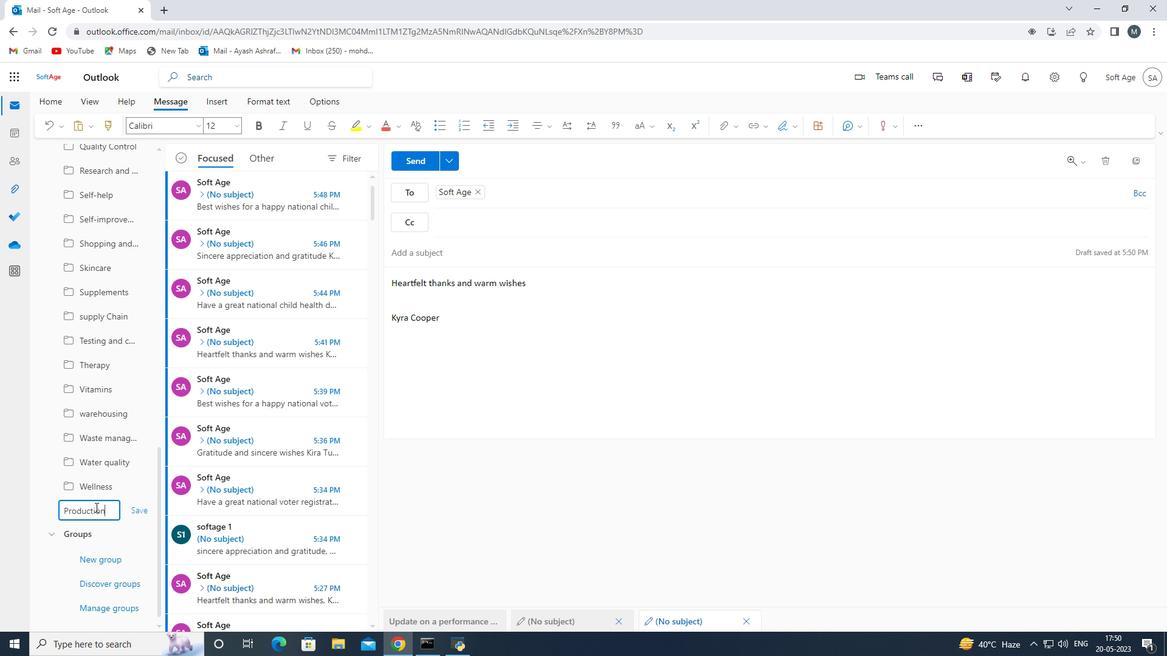 
Action: Mouse moved to (141, 514)
Screenshot: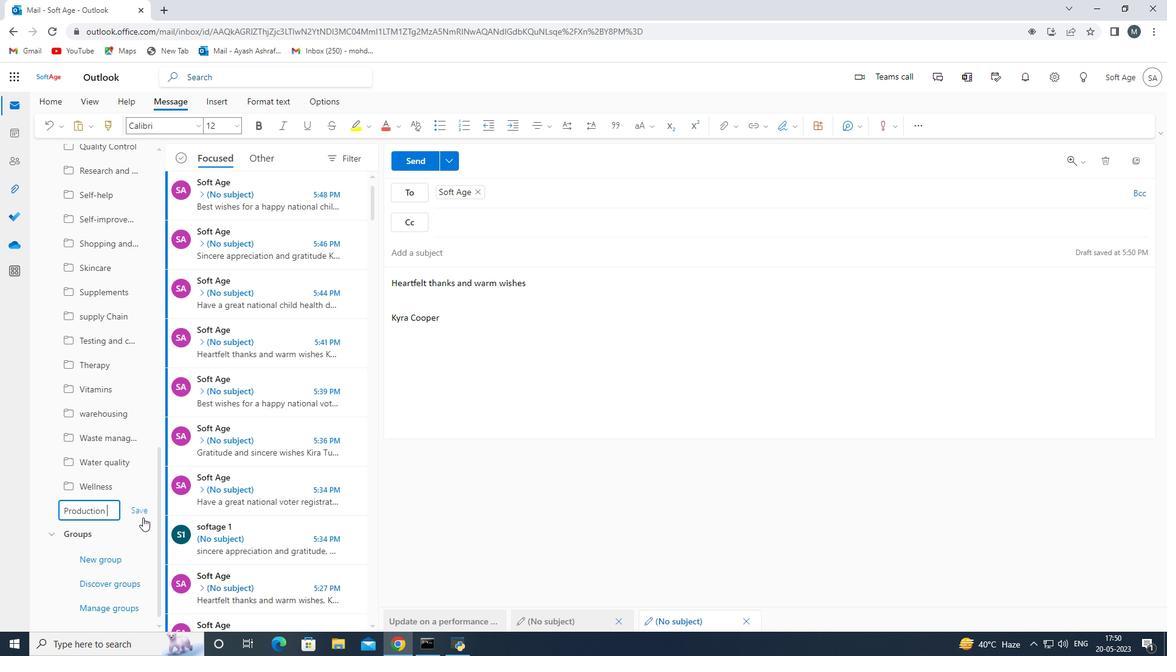 
Action: Mouse pressed left at (141, 514)
Screenshot: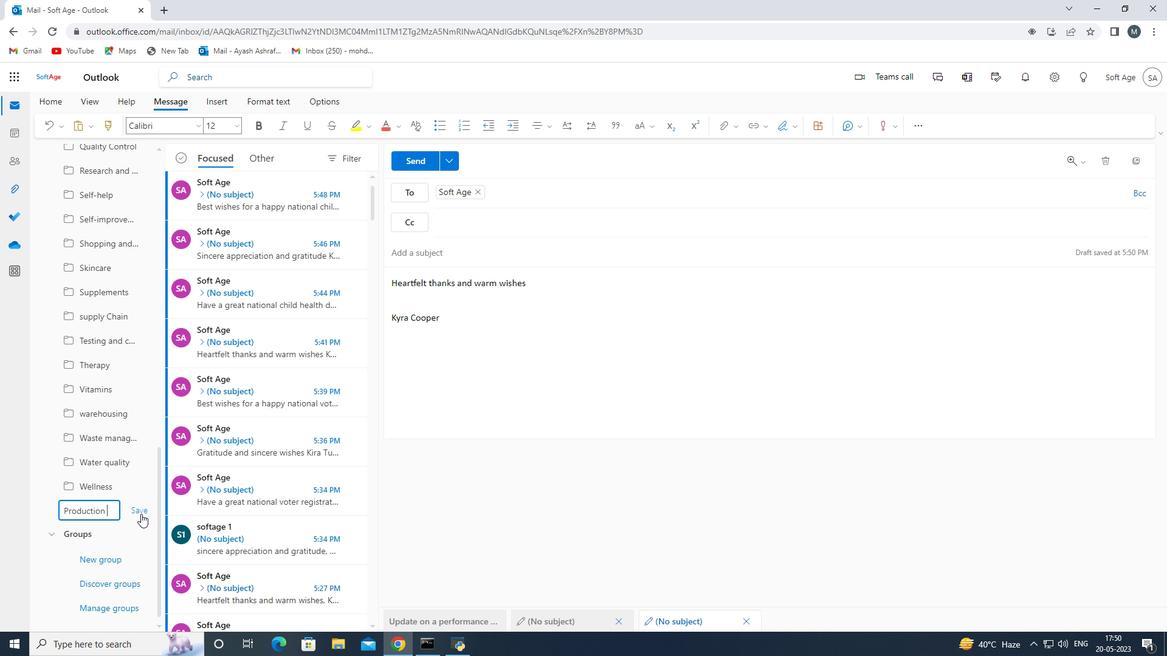 
Action: Mouse moved to (325, 479)
Screenshot: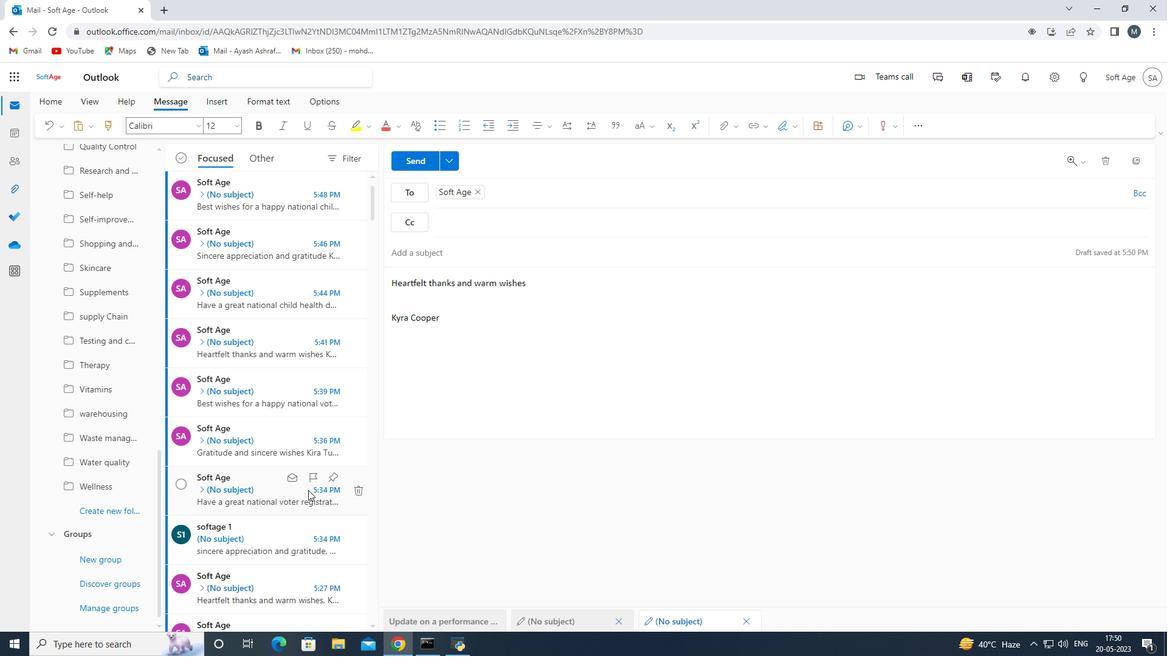 
Action: Mouse scrolled (325, 480) with delta (0, 0)
Screenshot: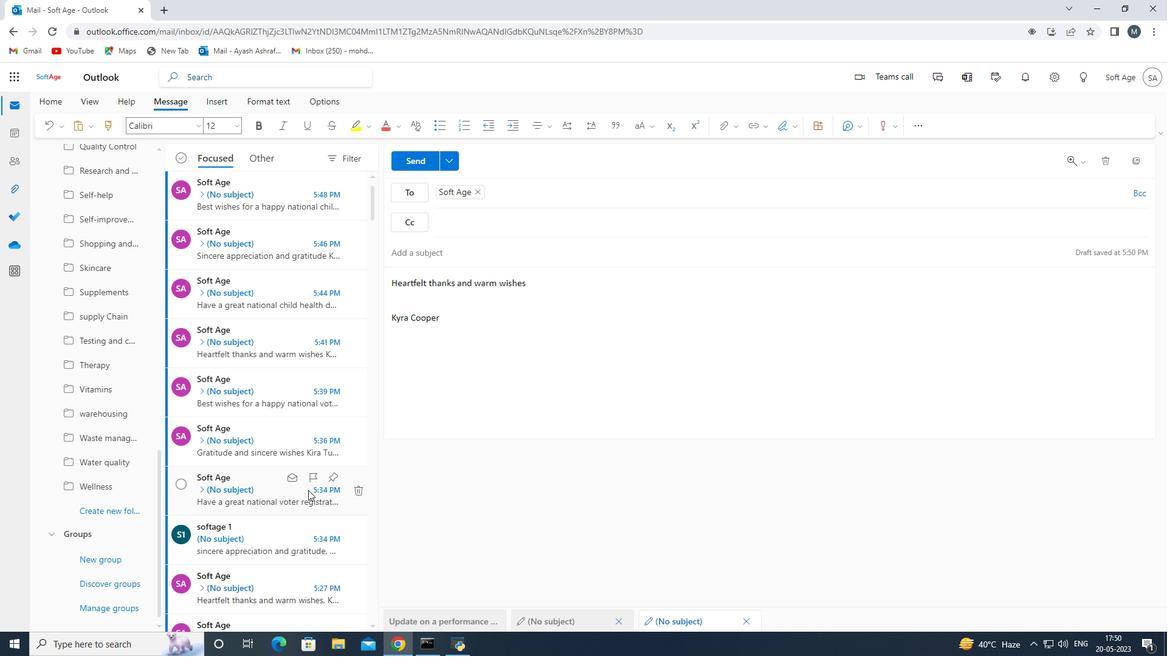 
Action: Mouse moved to (343, 473)
Screenshot: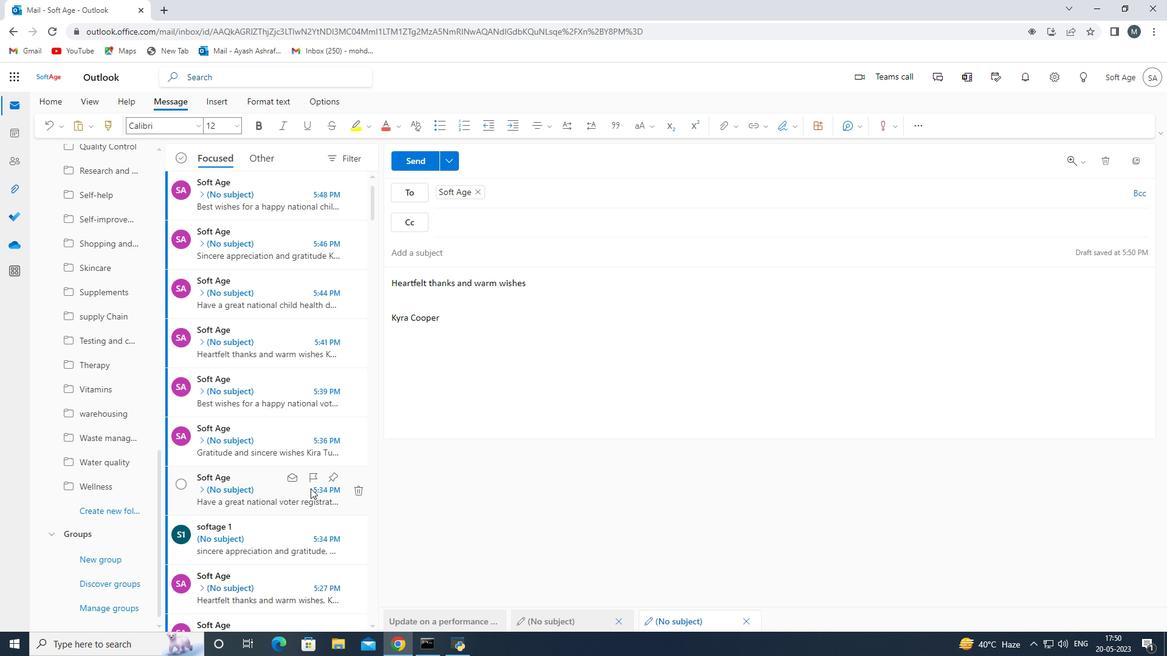 
Action: Mouse scrolled (343, 474) with delta (0, 0)
Screenshot: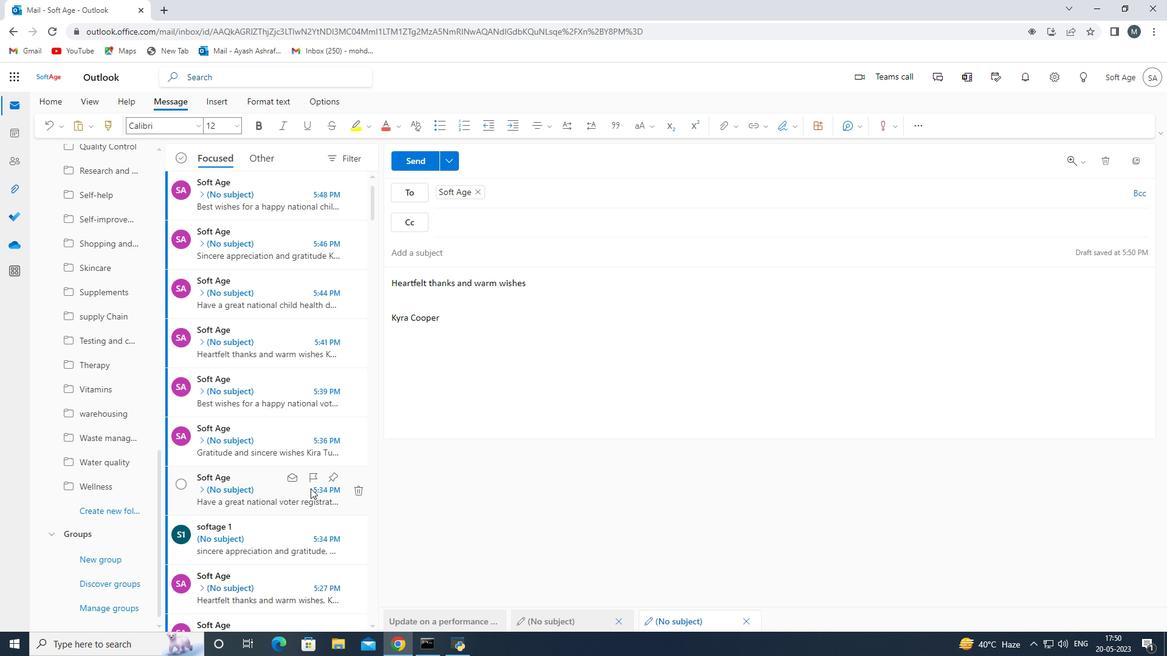 
Action: Mouse moved to (348, 470)
Screenshot: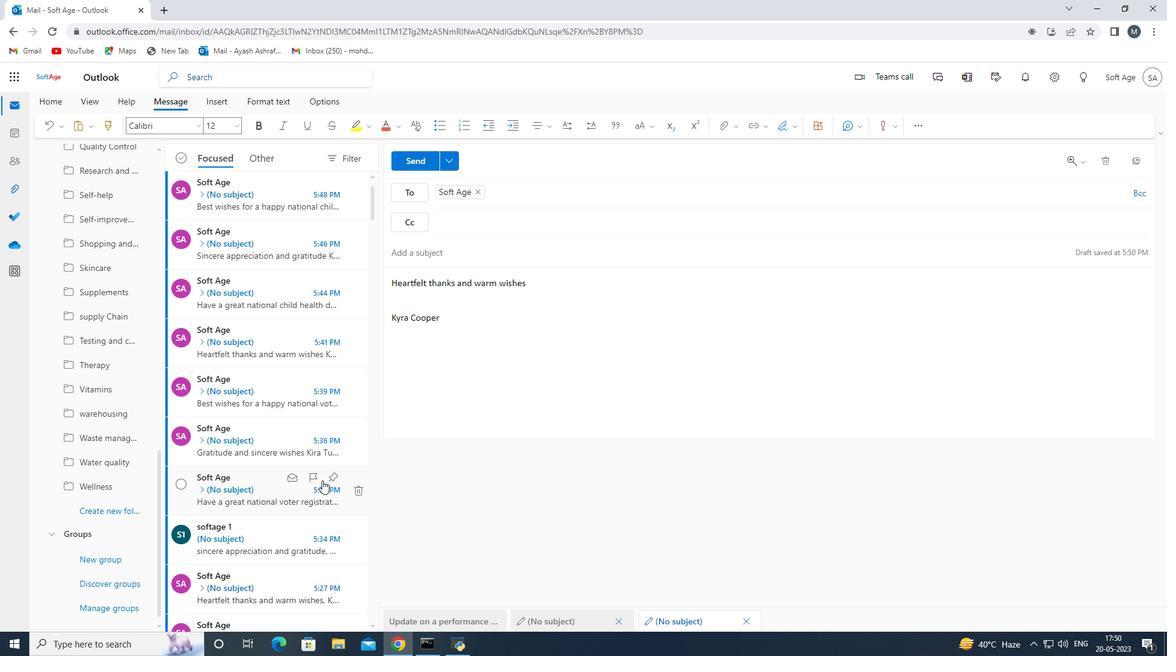 
Action: Mouse scrolled (348, 470) with delta (0, 0)
Screenshot: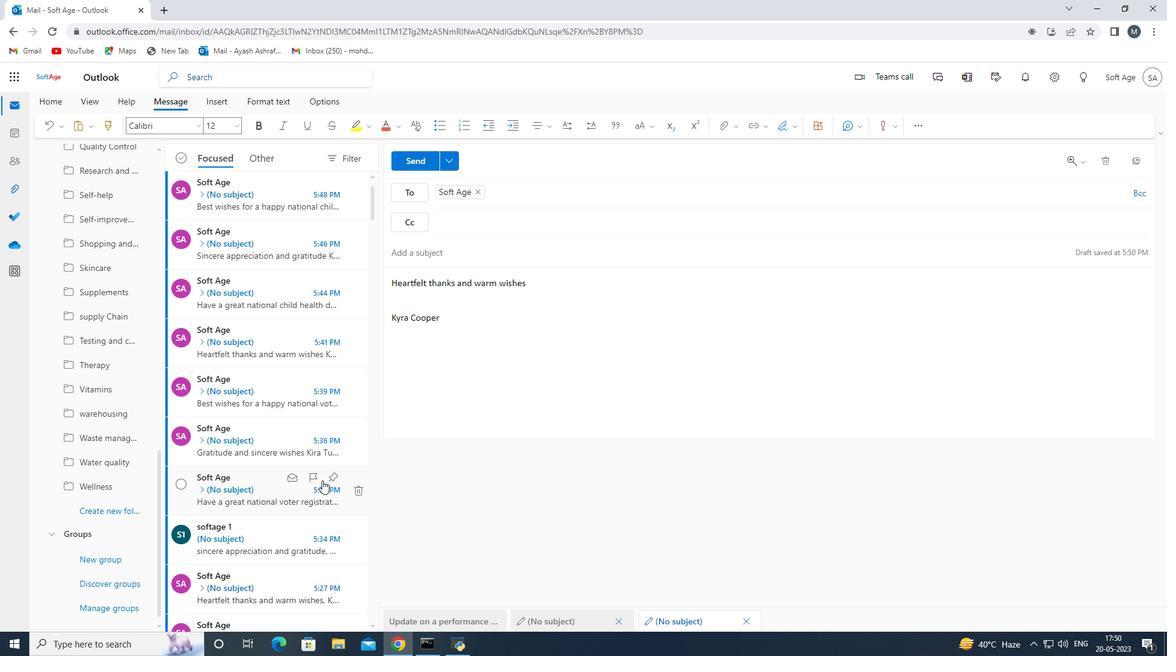 
Action: Mouse moved to (349, 469)
Screenshot: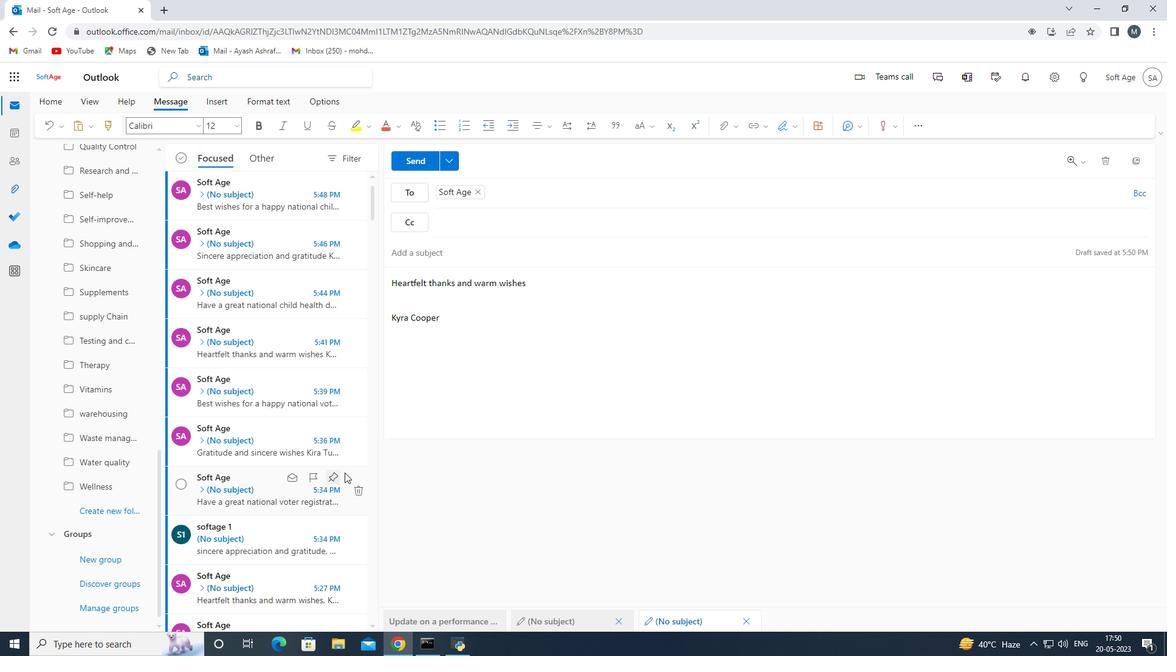 
Action: Mouse scrolled (349, 470) with delta (0, 0)
Screenshot: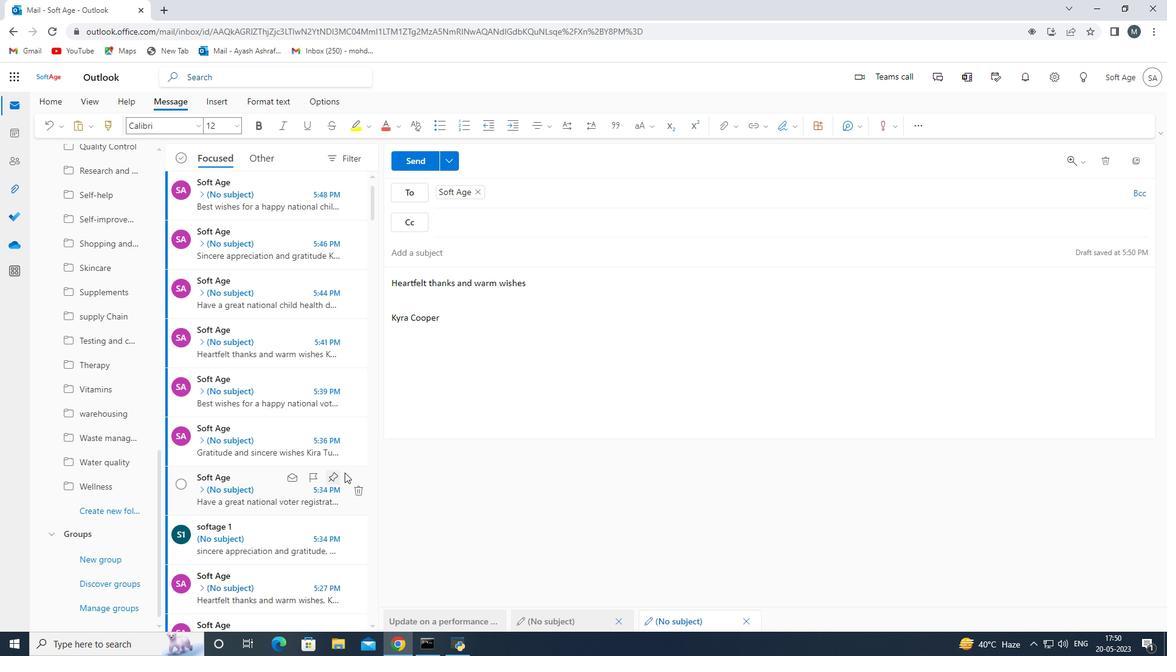 
Action: Mouse moved to (419, 165)
Screenshot: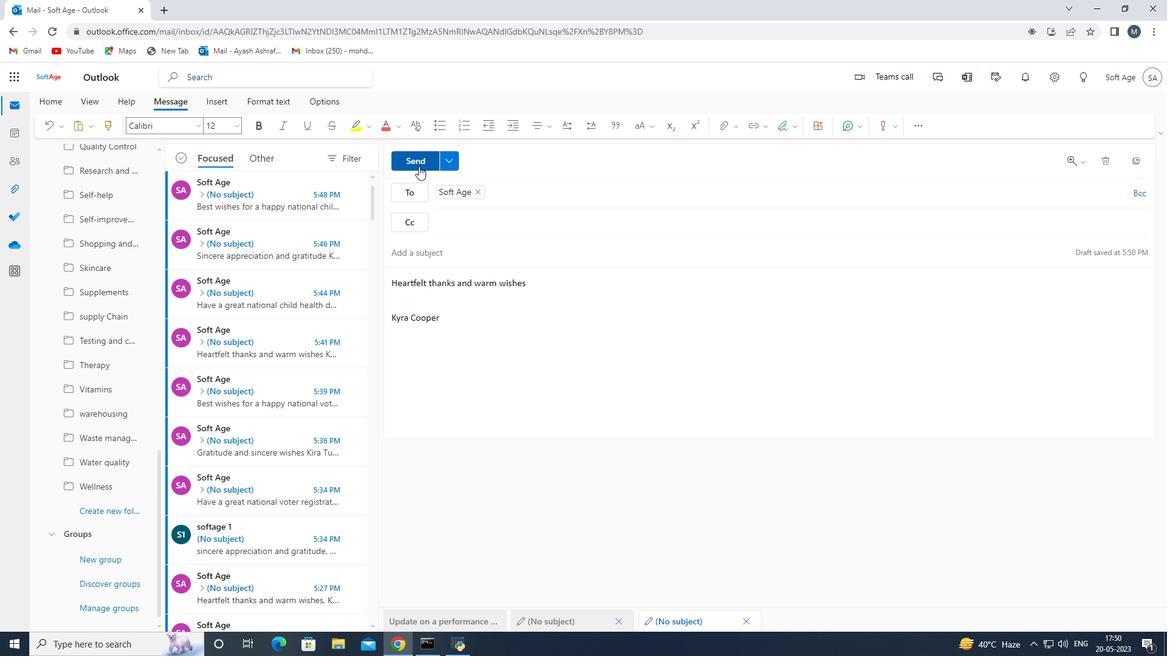 
Action: Mouse pressed left at (419, 165)
Screenshot: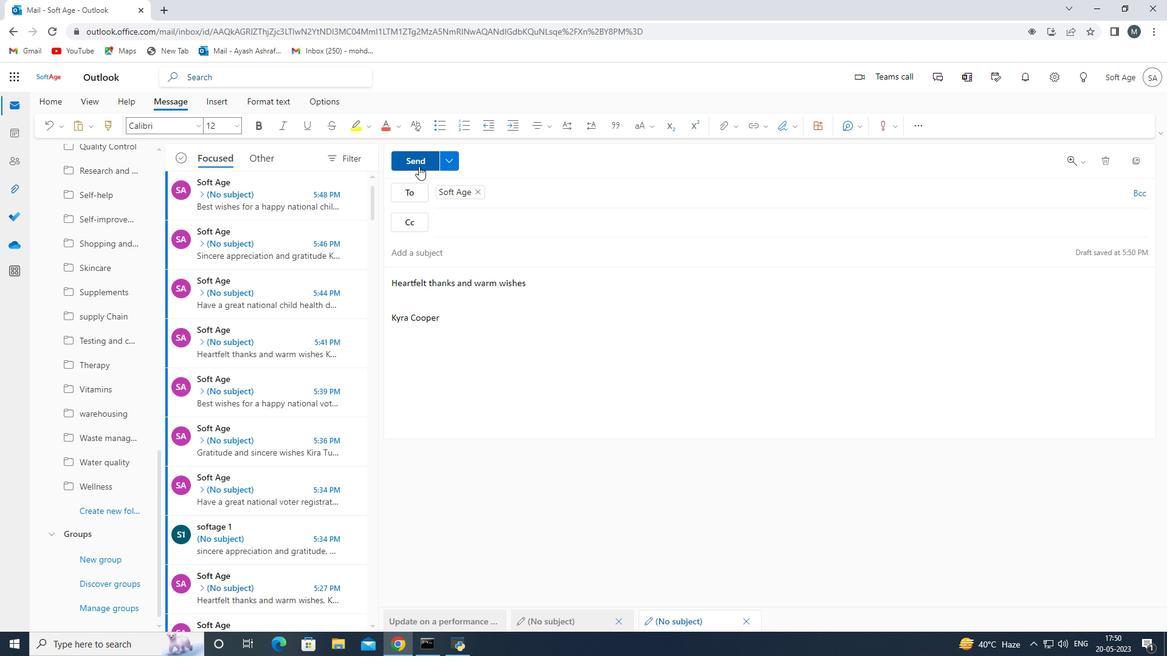 
Action: Mouse moved to (567, 374)
Screenshot: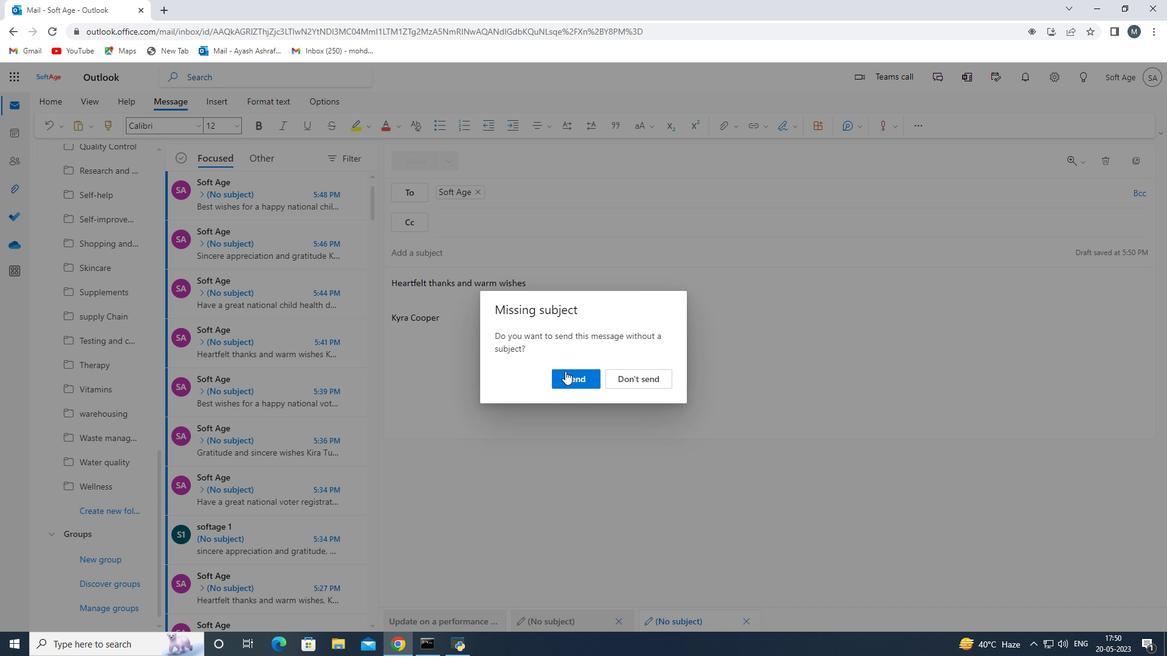 
Action: Mouse pressed left at (567, 374)
Screenshot: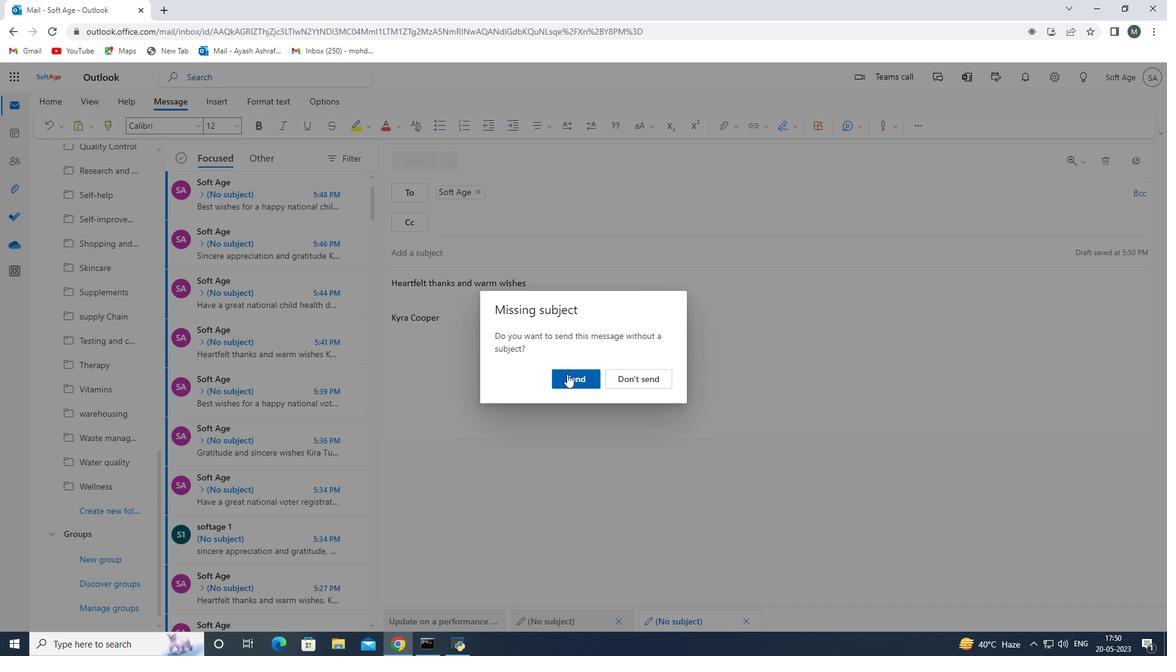 
Action: Mouse moved to (310, 405)
Screenshot: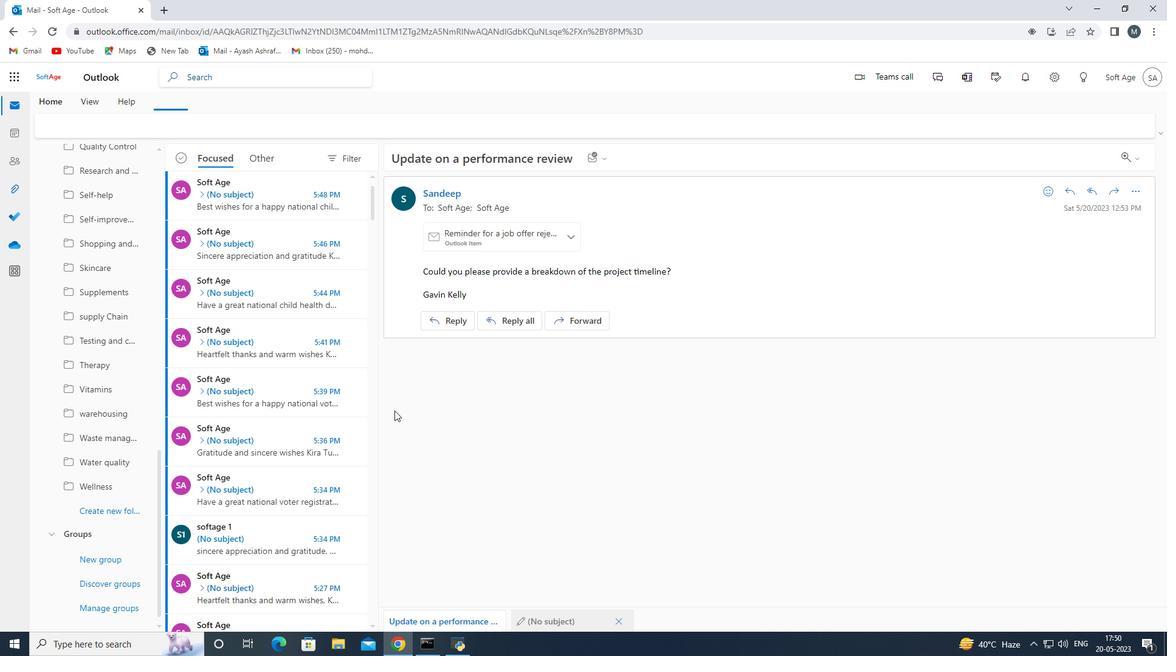 
Action: Mouse scrolled (310, 406) with delta (0, 0)
Screenshot: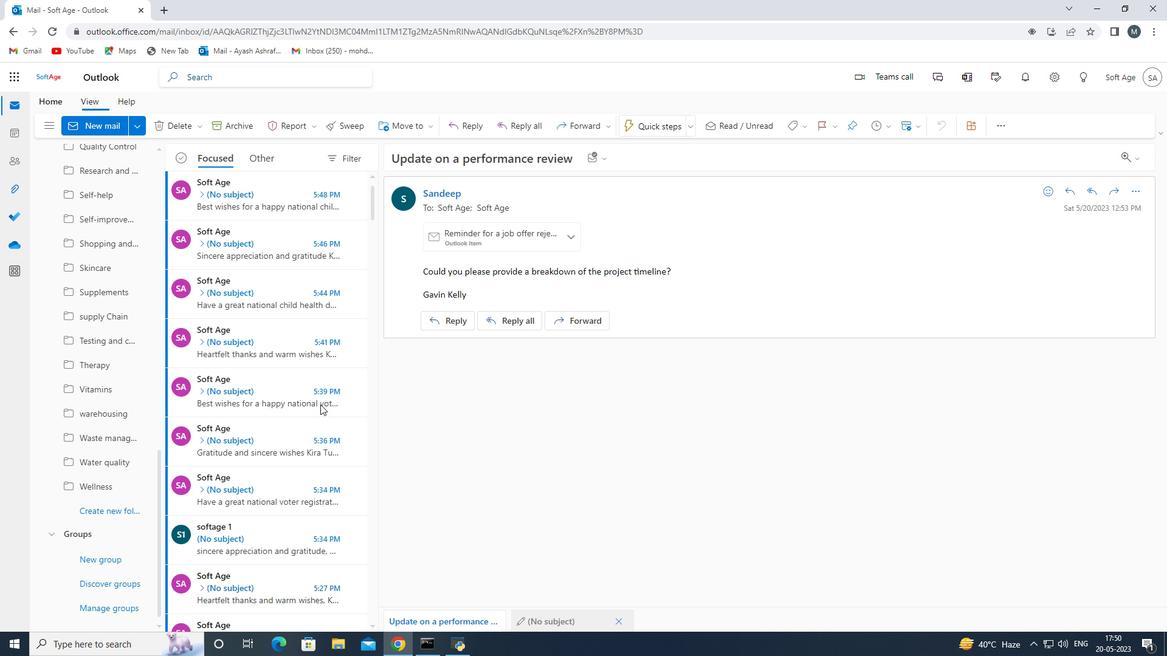 
Action: Mouse scrolled (310, 406) with delta (0, 0)
Screenshot: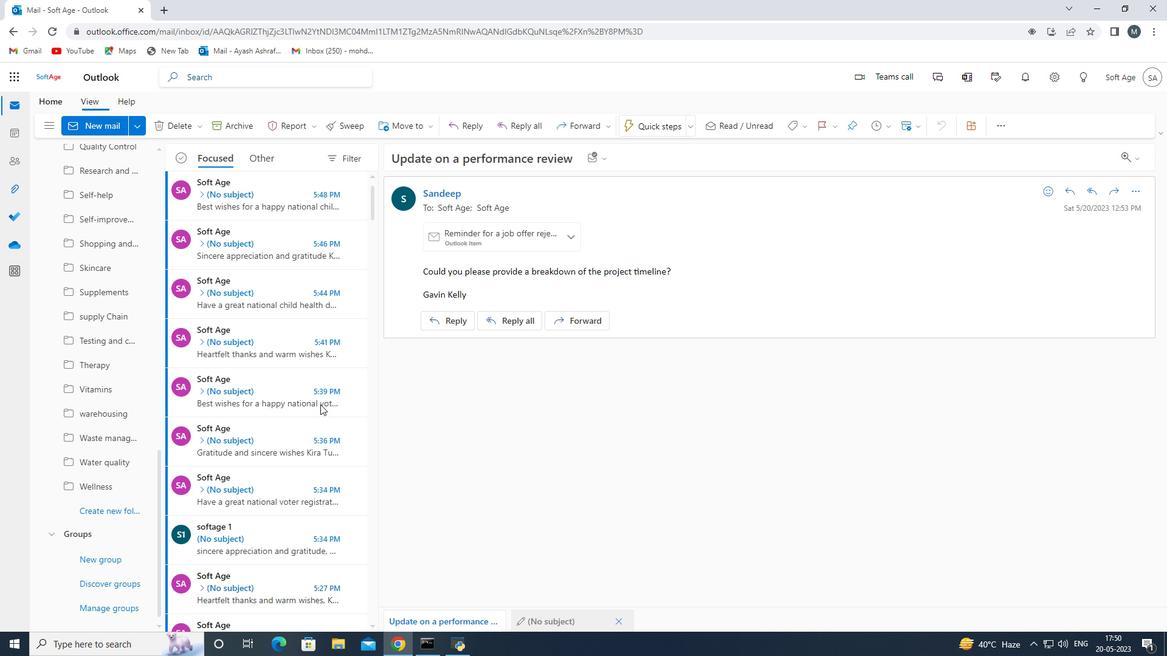 
Action: Mouse scrolled (310, 406) with delta (0, 0)
Screenshot: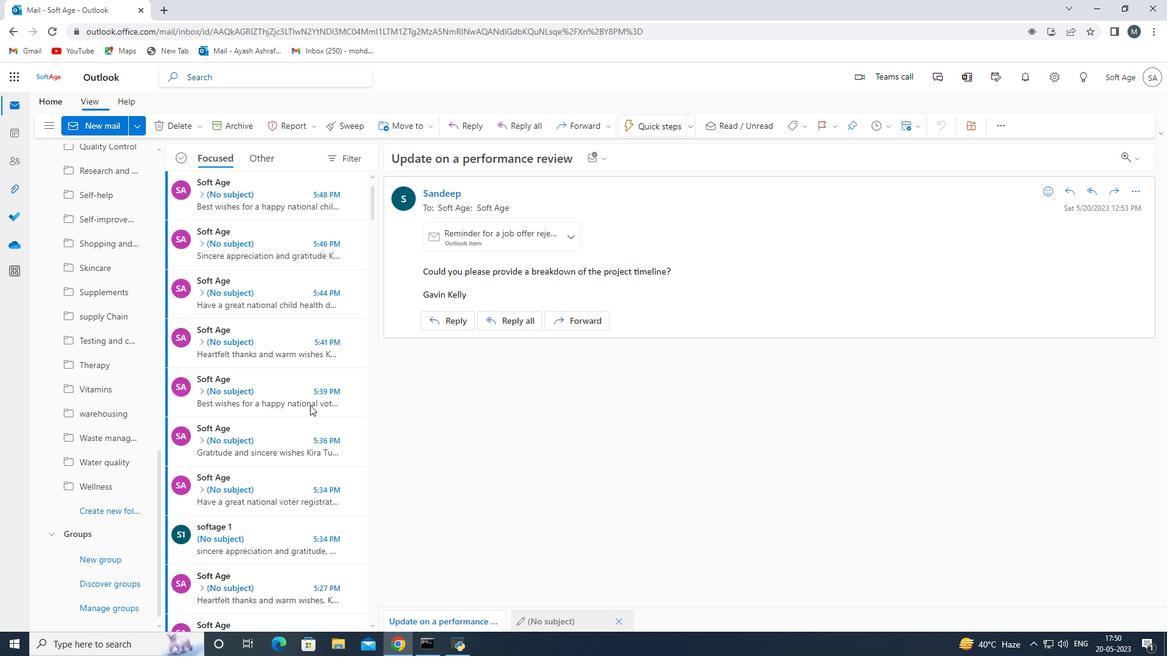 
Action: Mouse scrolled (310, 406) with delta (0, 0)
Screenshot: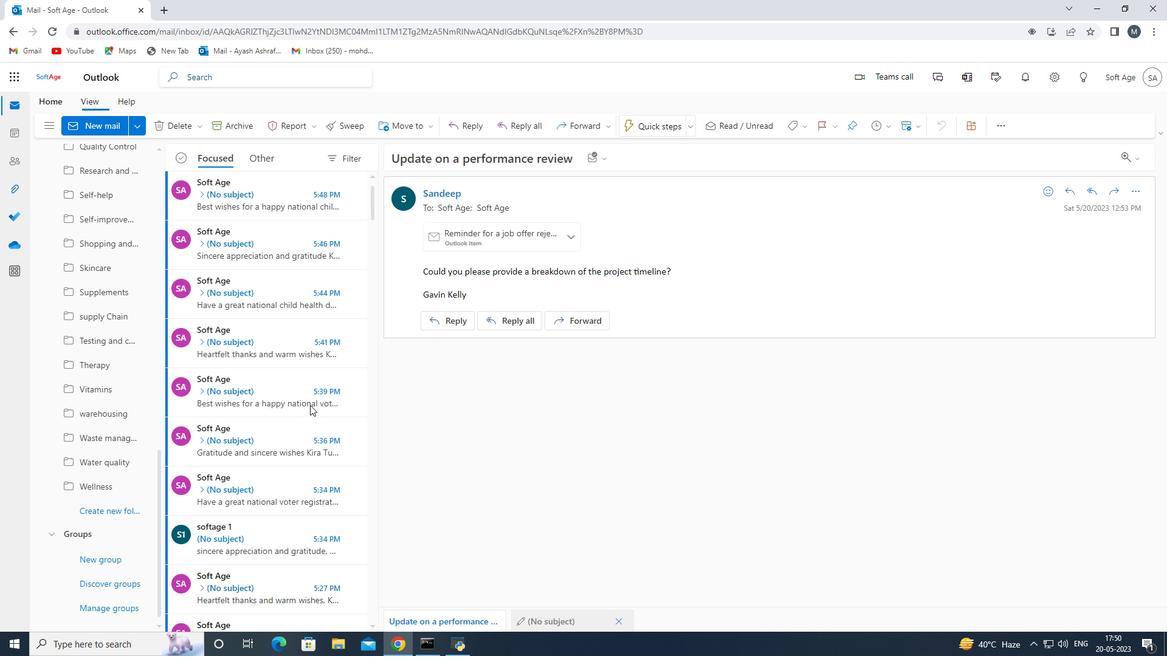
Action: Mouse scrolled (310, 406) with delta (0, 0)
Screenshot: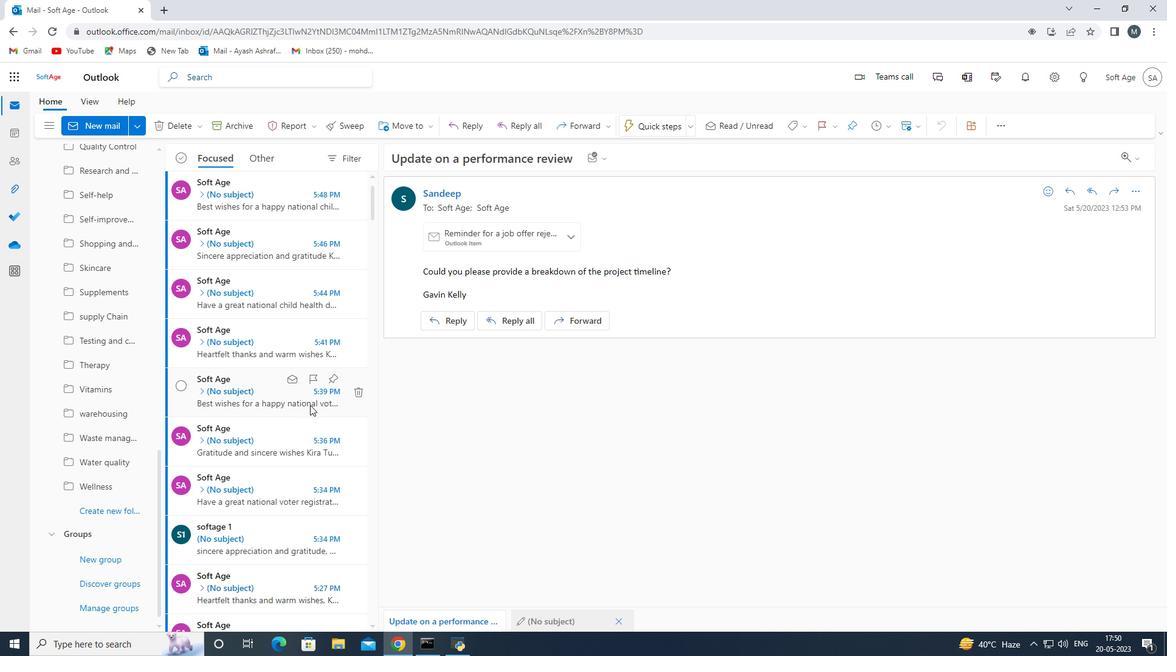 
Action: Mouse moved to (228, 399)
Screenshot: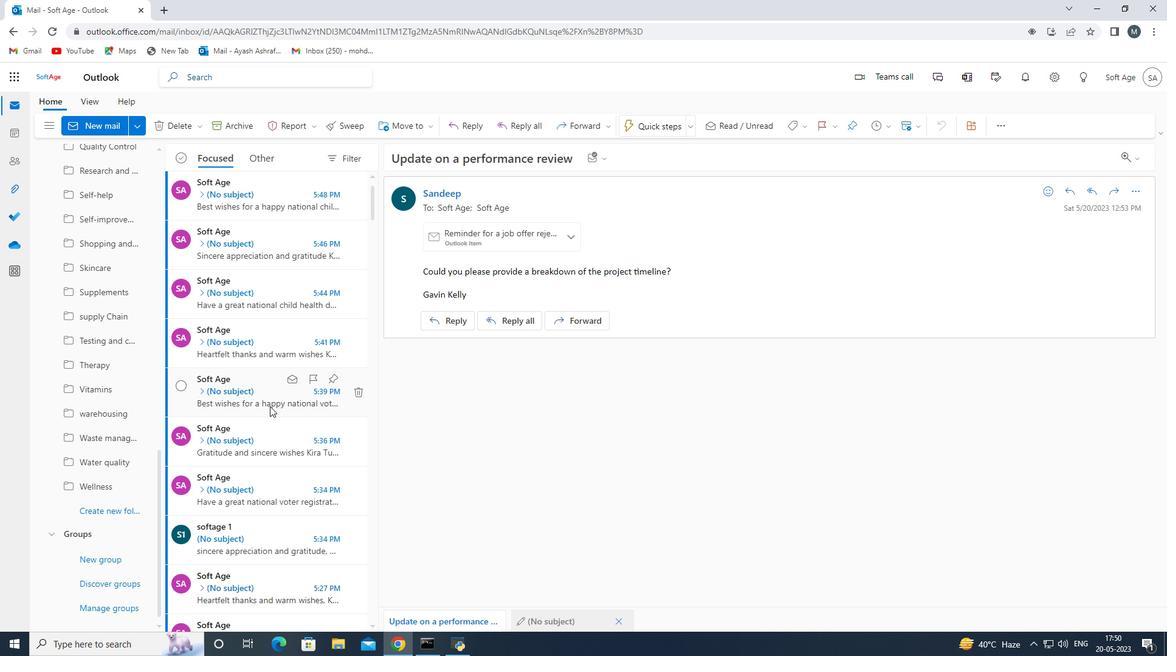 
Action: Mouse scrolled (228, 399) with delta (0, 0)
Screenshot: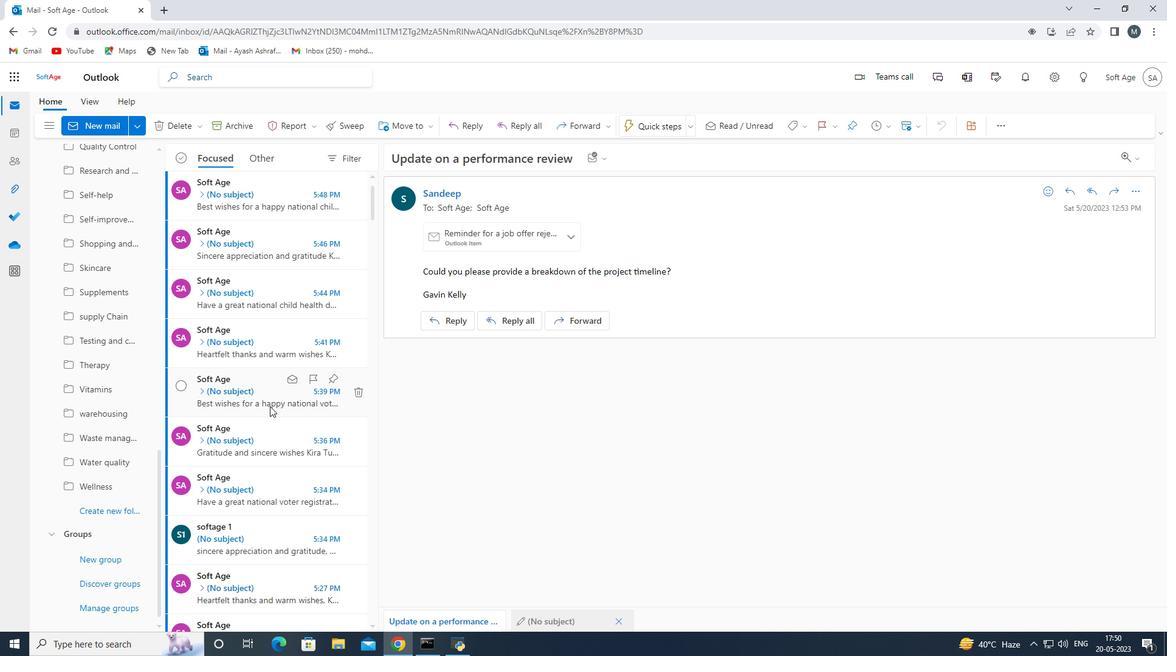 
Action: Mouse scrolled (228, 399) with delta (0, 0)
Screenshot: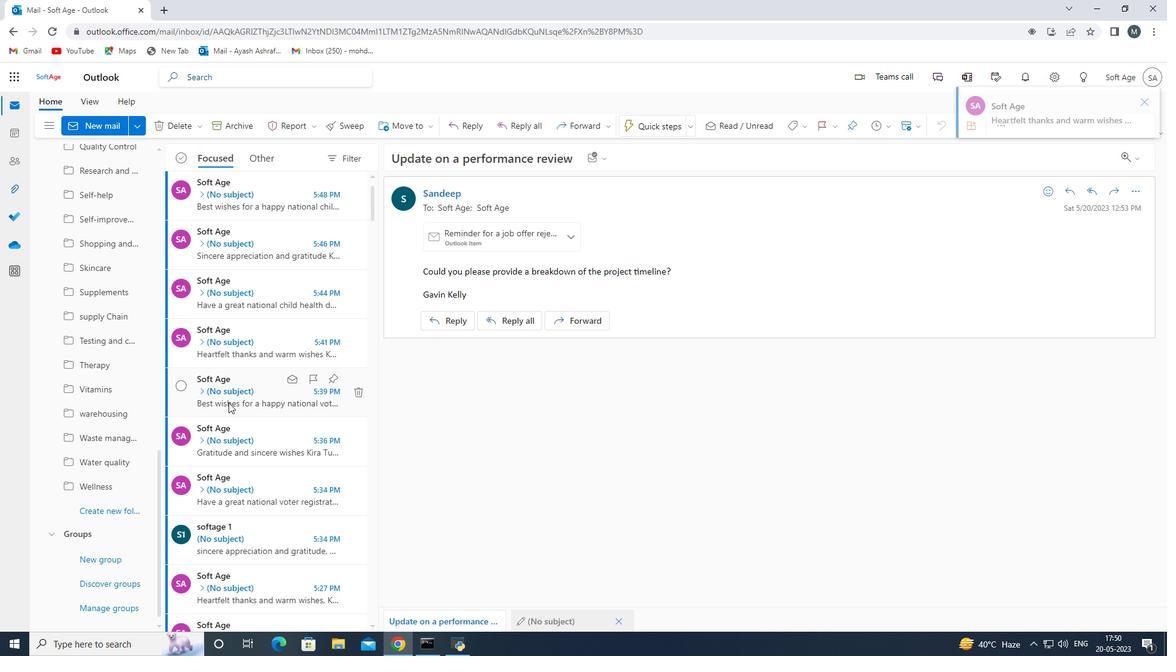 
Action: Mouse scrolled (228, 399) with delta (0, 0)
Screenshot: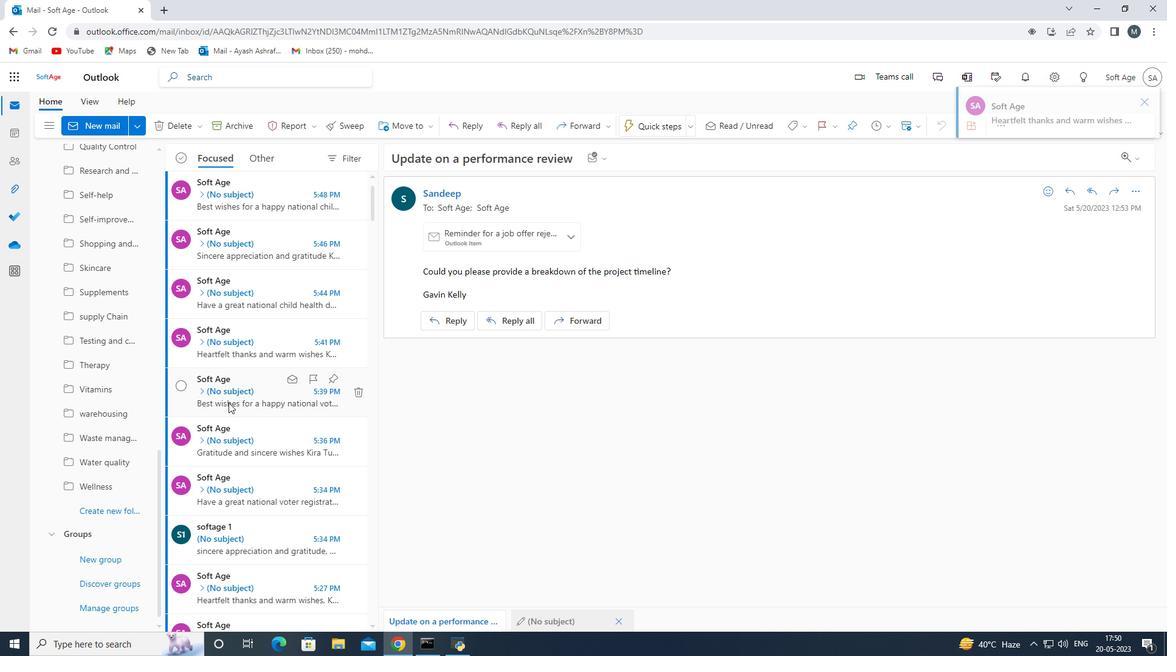 
Action: Mouse scrolled (228, 399) with delta (0, 0)
Screenshot: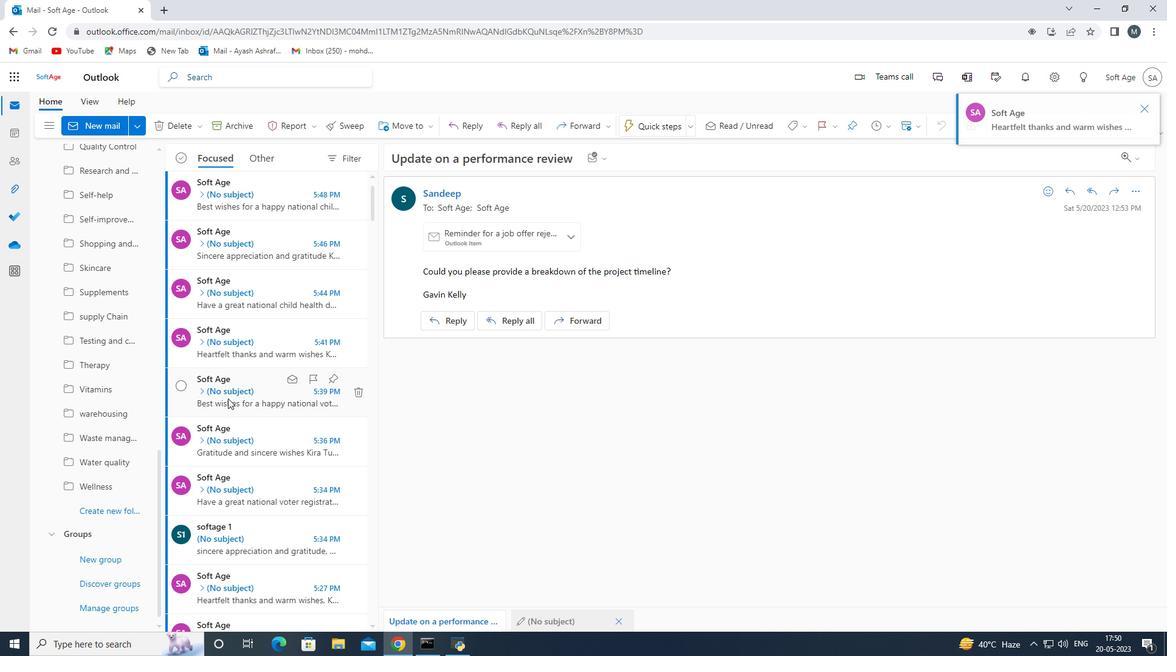 
Action: Mouse scrolled (228, 399) with delta (0, 0)
Screenshot: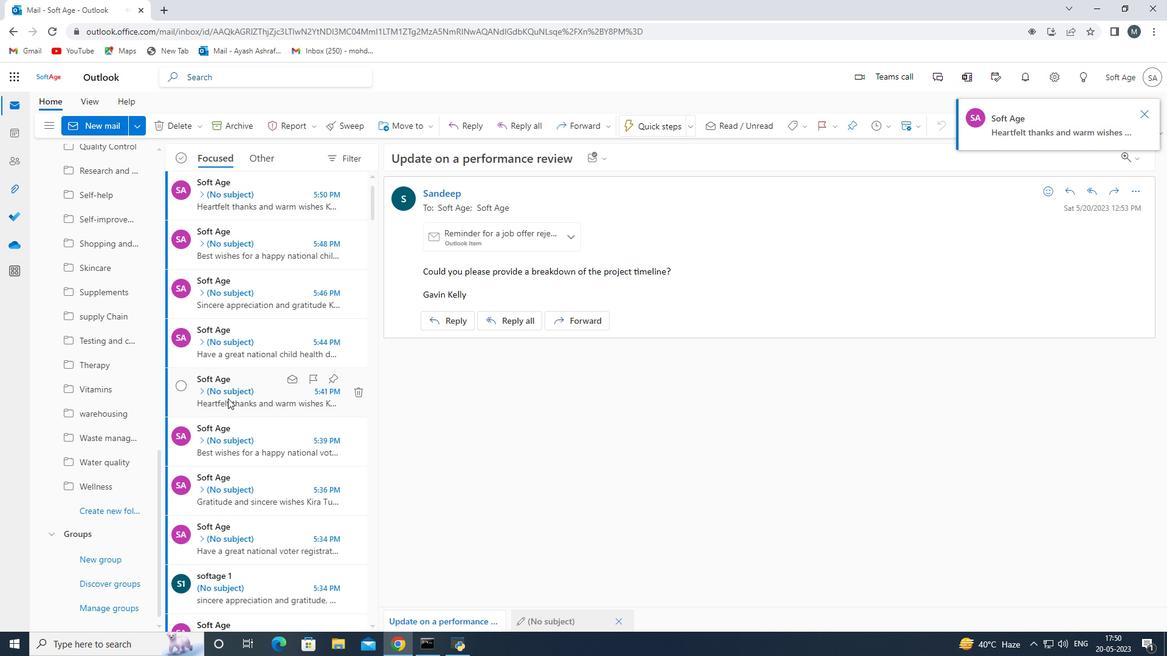 
Action: Mouse scrolled (228, 399) with delta (0, 0)
Screenshot: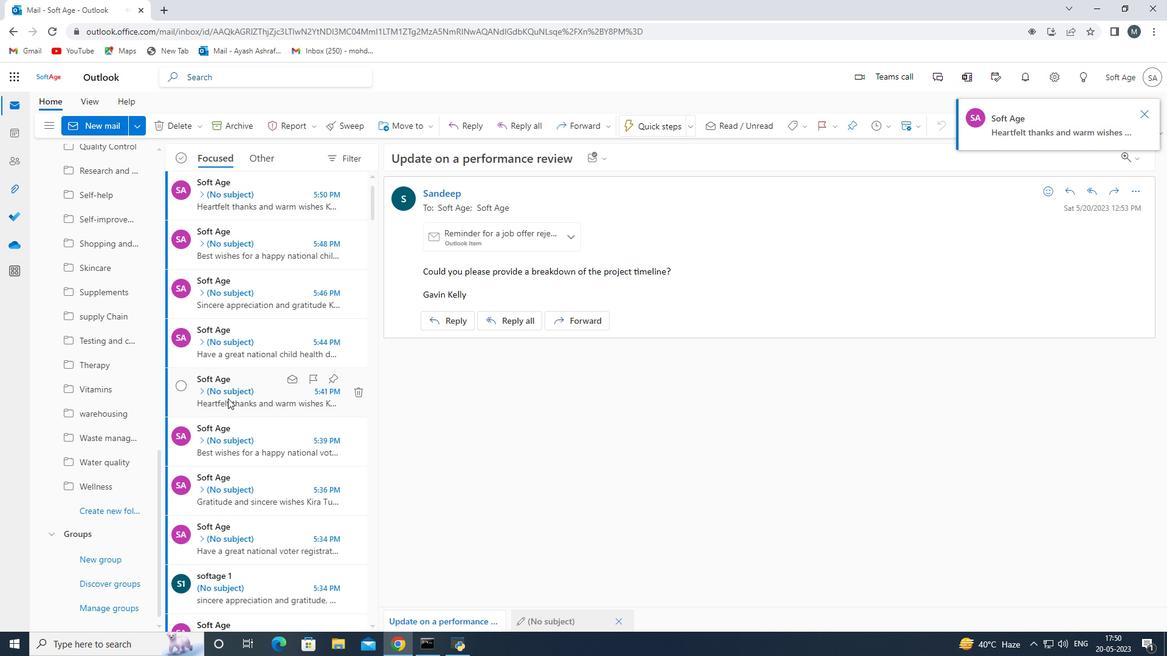 
Action: Mouse scrolled (228, 399) with delta (0, 0)
Screenshot: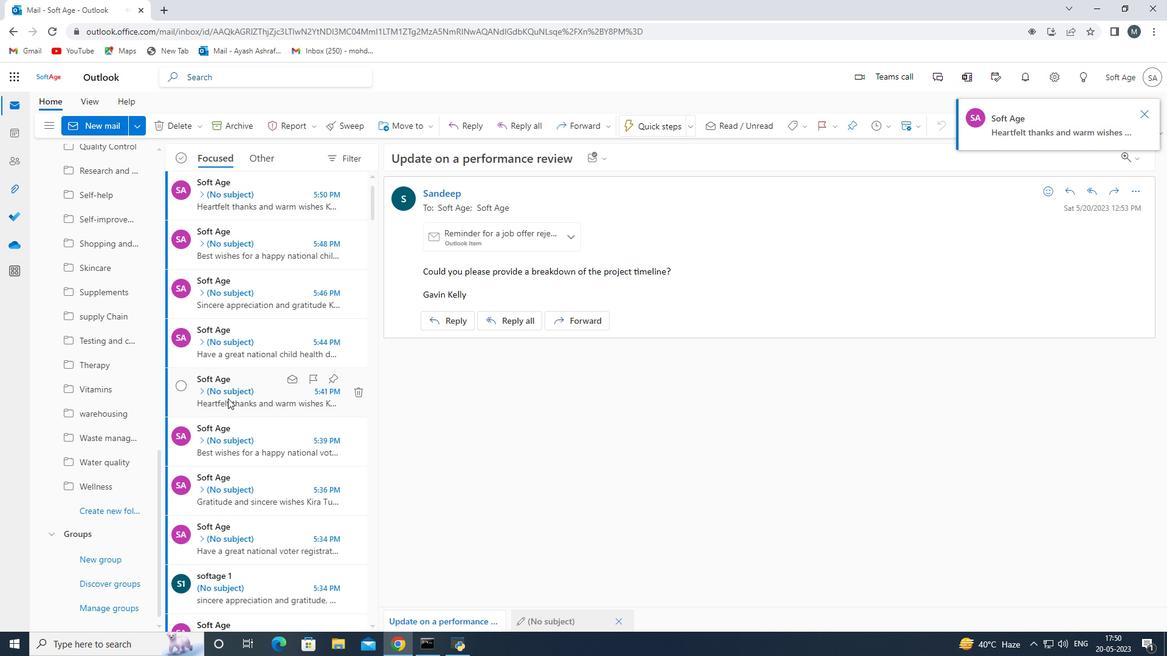 
Action: Mouse scrolled (228, 399) with delta (0, 0)
Screenshot: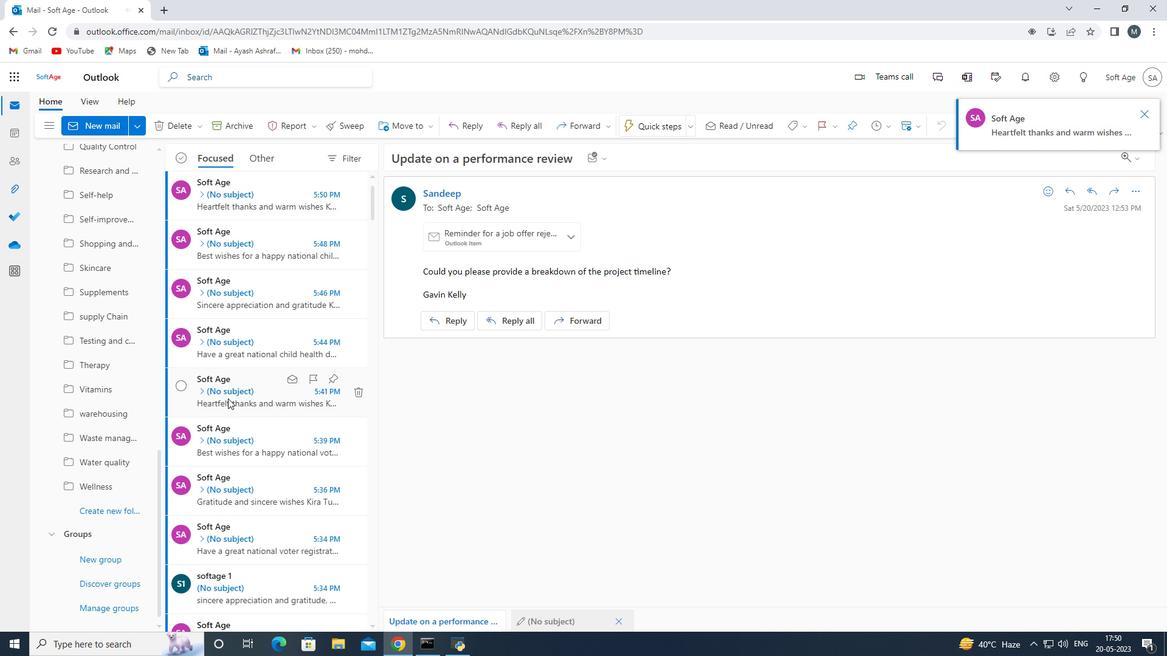 
Action: Mouse scrolled (228, 399) with delta (0, 0)
Screenshot: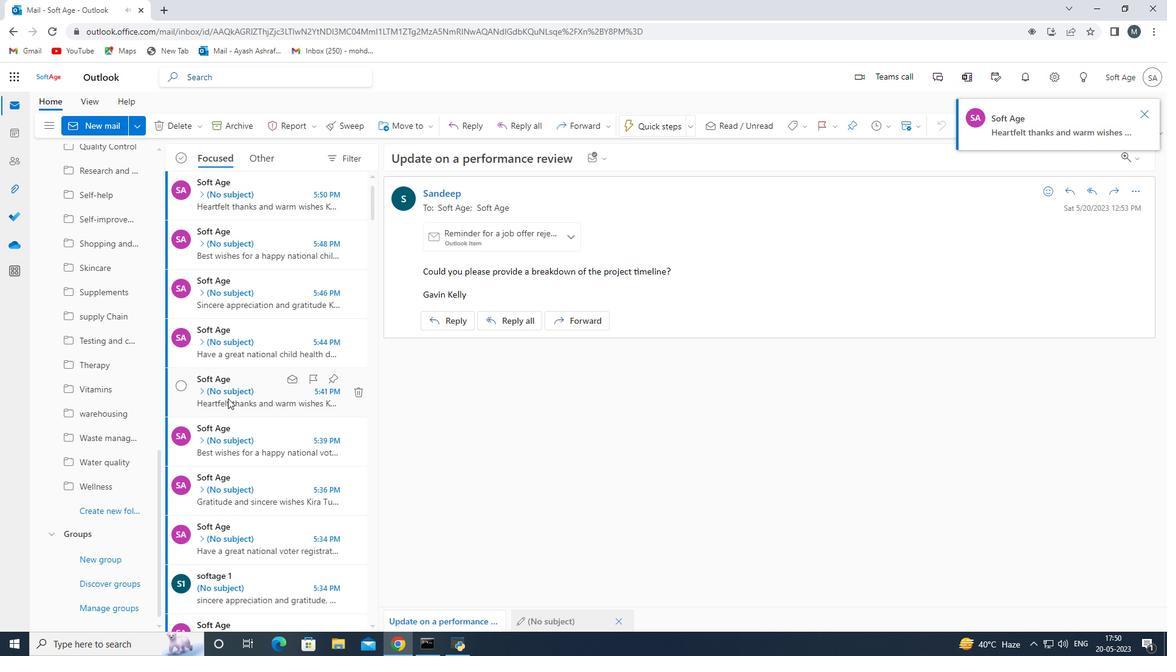 
Action: Mouse moved to (227, 398)
Screenshot: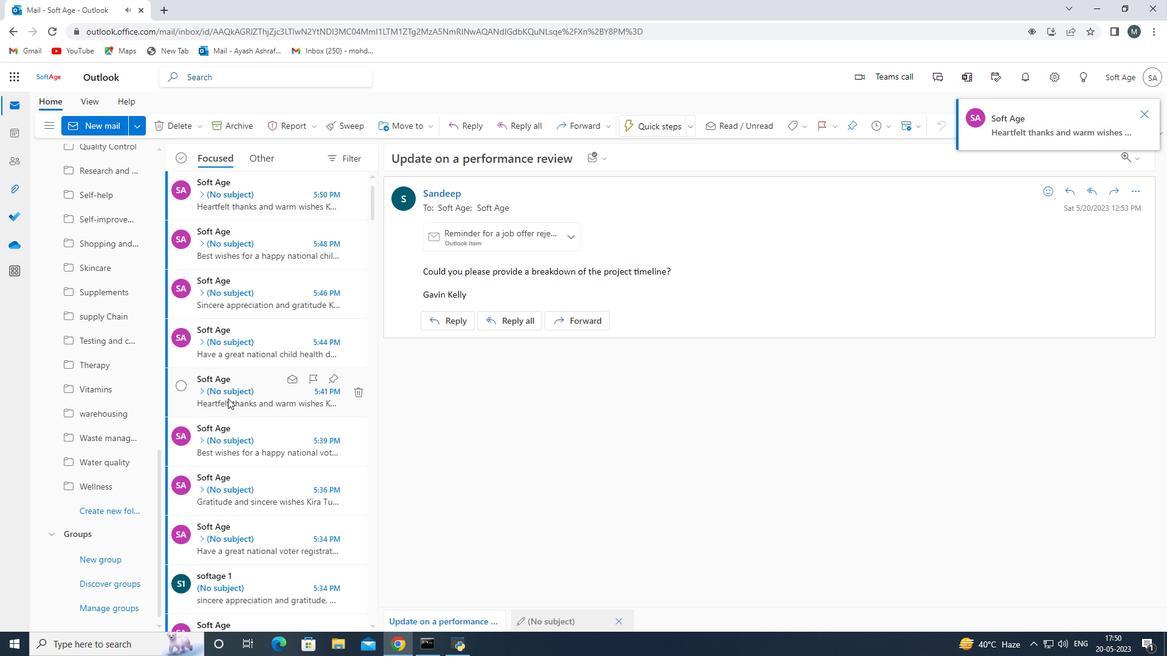 
Action: Mouse scrolled (227, 399) with delta (0, 0)
Screenshot: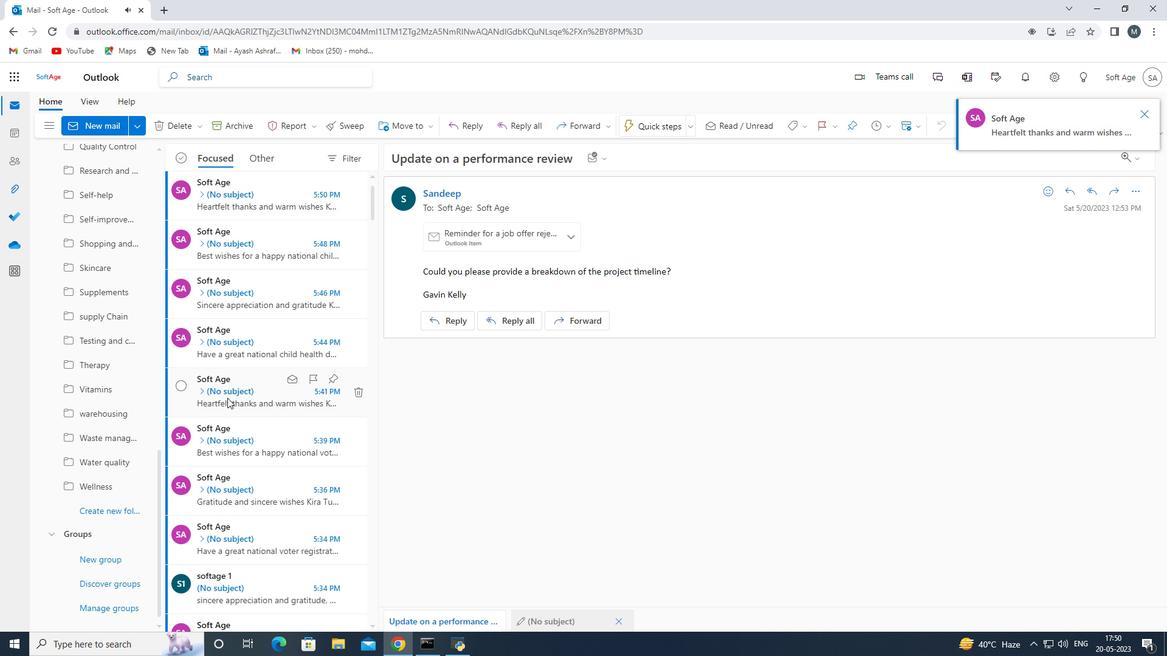 
Action: Mouse scrolled (227, 399) with delta (0, 0)
Screenshot: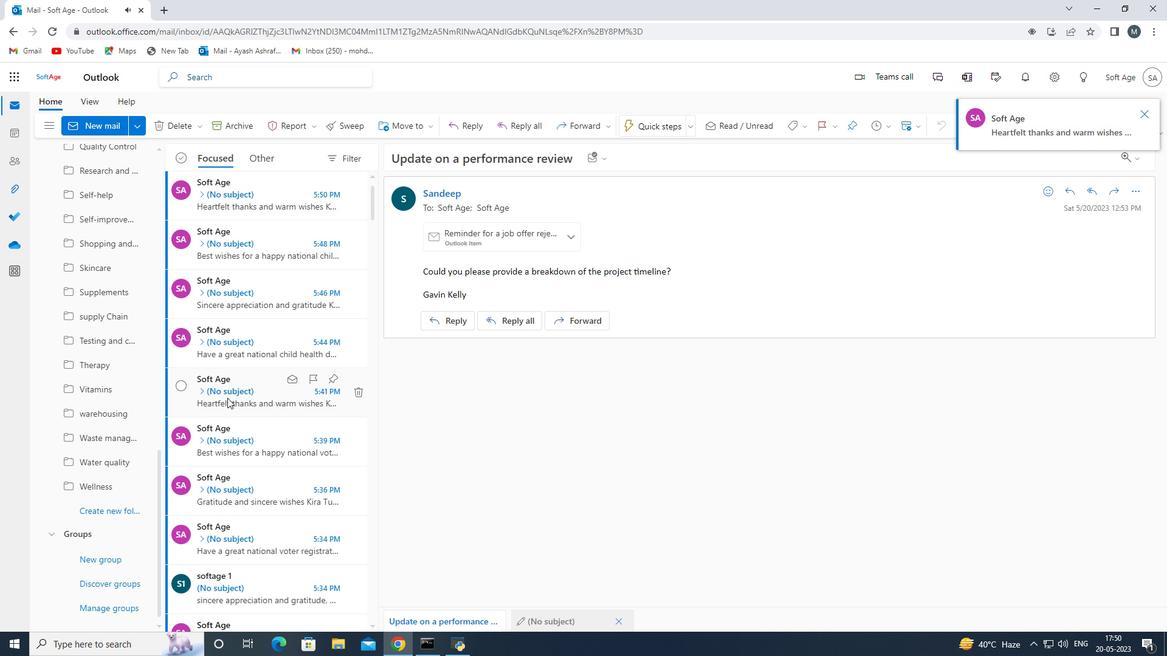
Action: Mouse scrolled (227, 399) with delta (0, 0)
Screenshot: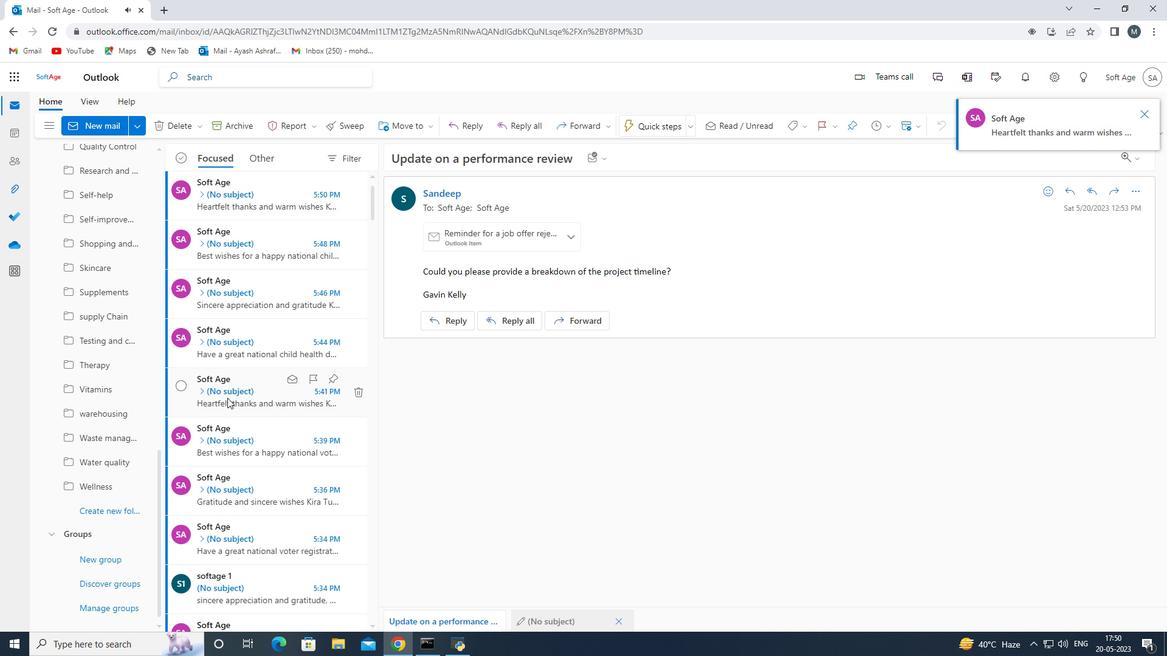 
Action: Mouse scrolled (227, 399) with delta (0, 0)
Screenshot: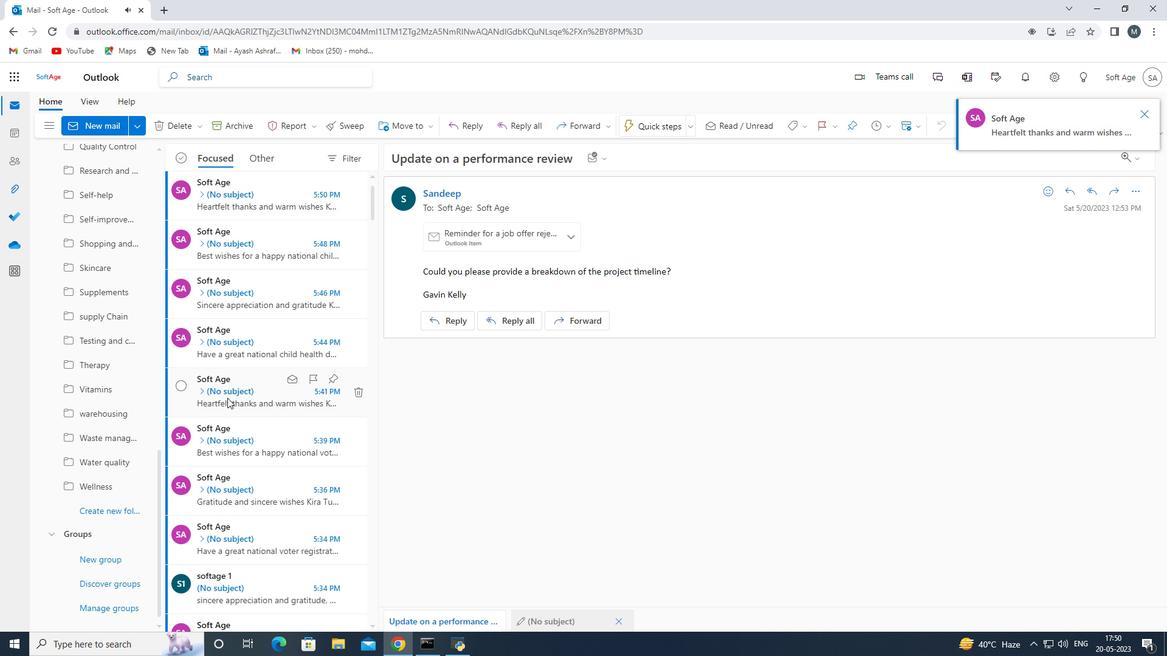 
Action: Mouse scrolled (227, 399) with delta (0, 0)
Screenshot: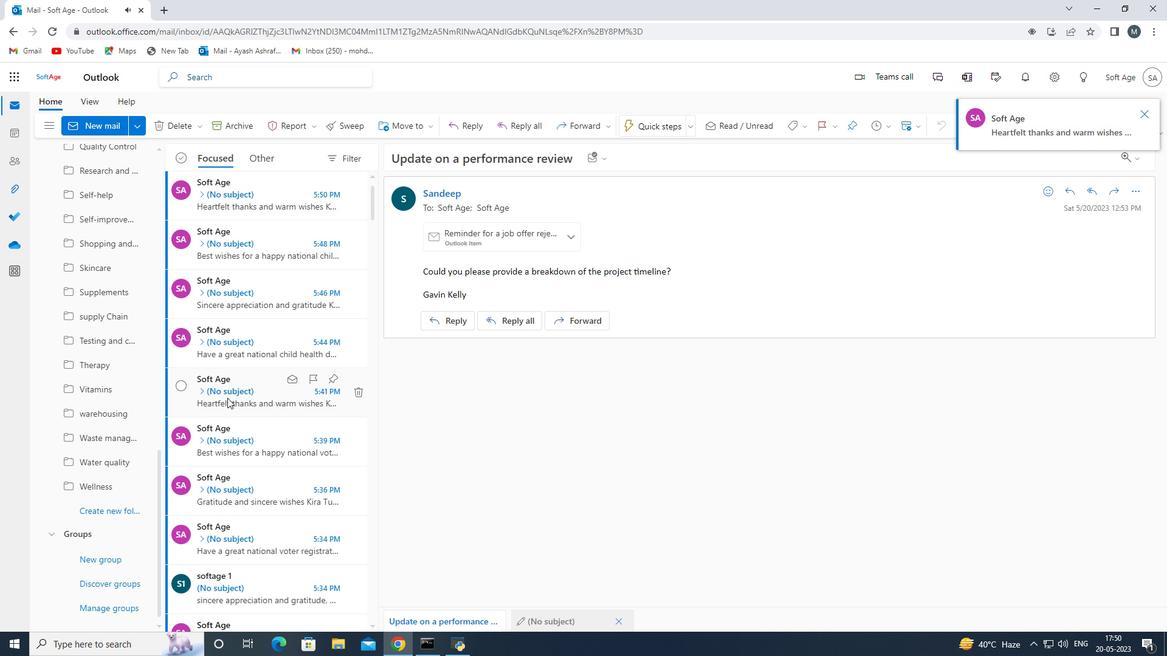 
